 Task: Start in the project AgileConnection the sprint 'UI Refresh Sprint', with a duration of 1 week. Start in the project AgileConnection the sprint 'UI Refresh Sprint', with a duration of 3 weeks. Start in the project AgileConnection the sprint 'UI Refresh Sprint', with a duration of 2 weeks
Action: Mouse moved to (1187, 316)
Screenshot: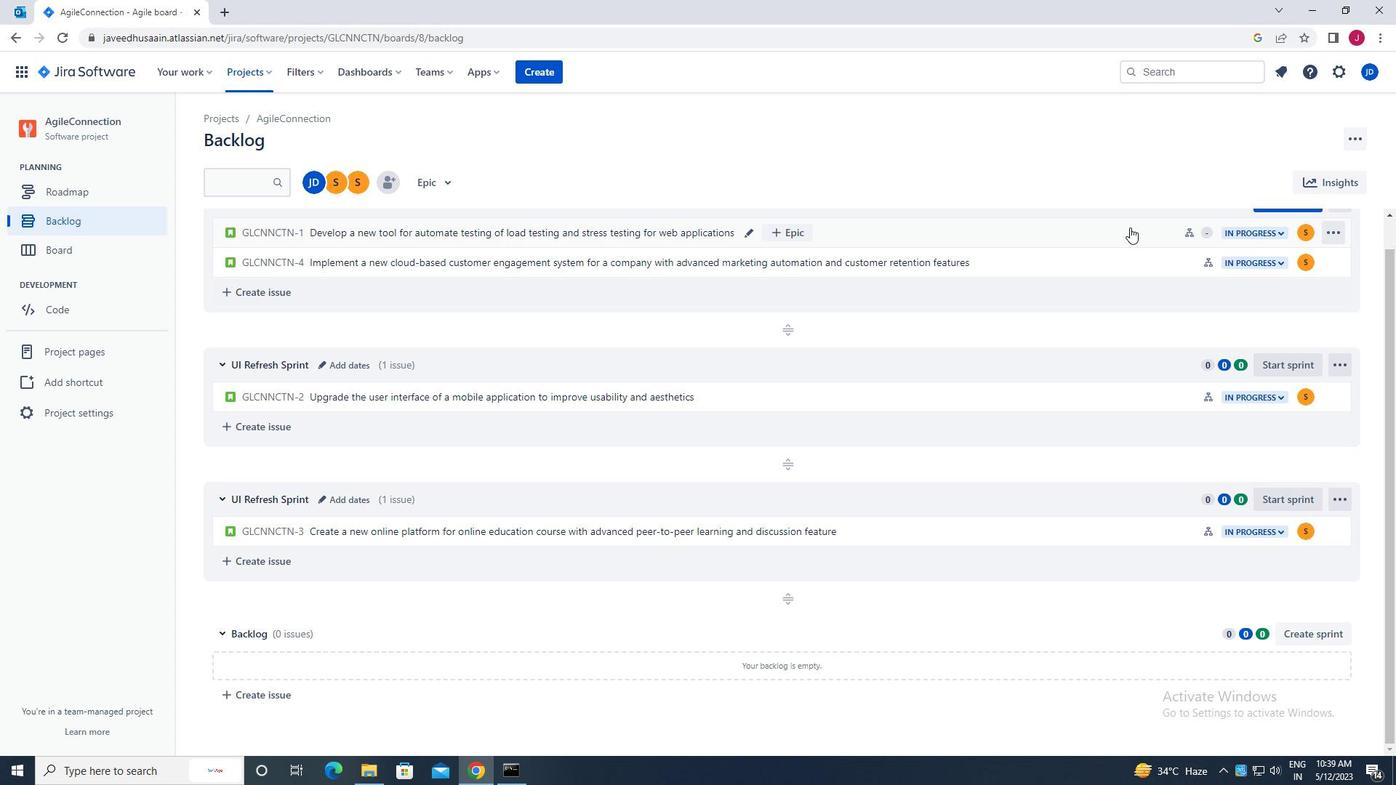 
Action: Mouse scrolled (1187, 317) with delta (0, 0)
Screenshot: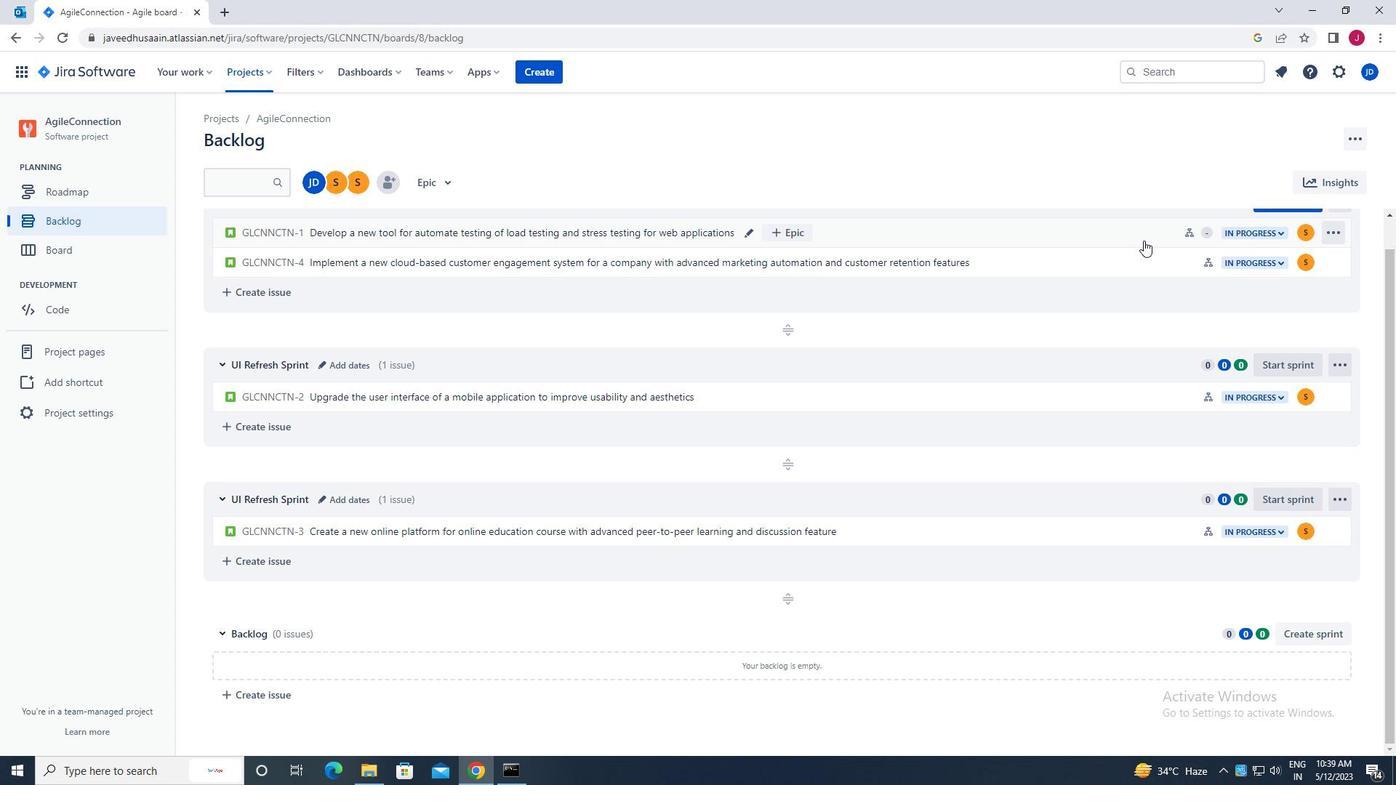 
Action: Mouse scrolled (1187, 317) with delta (0, 0)
Screenshot: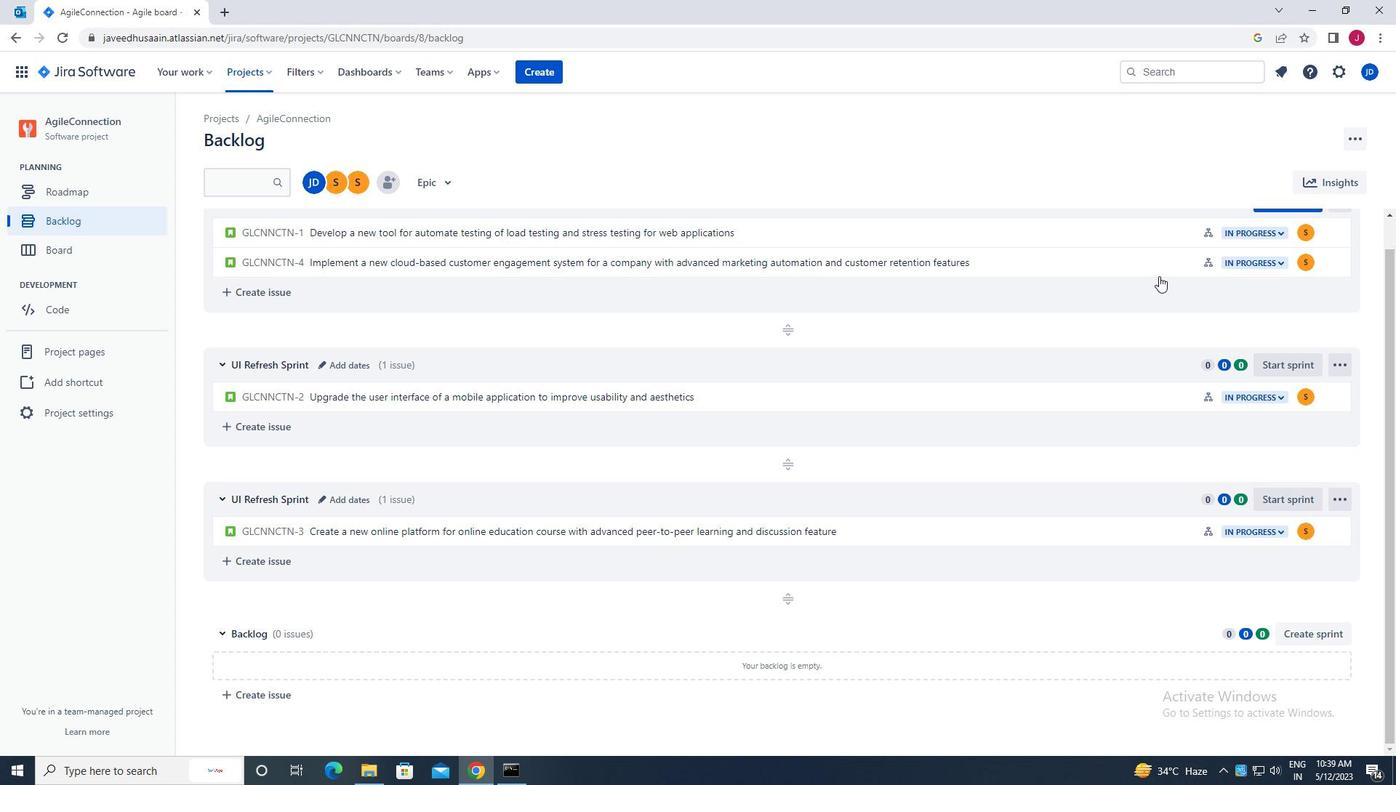 
Action: Mouse scrolled (1187, 317) with delta (0, 0)
Screenshot: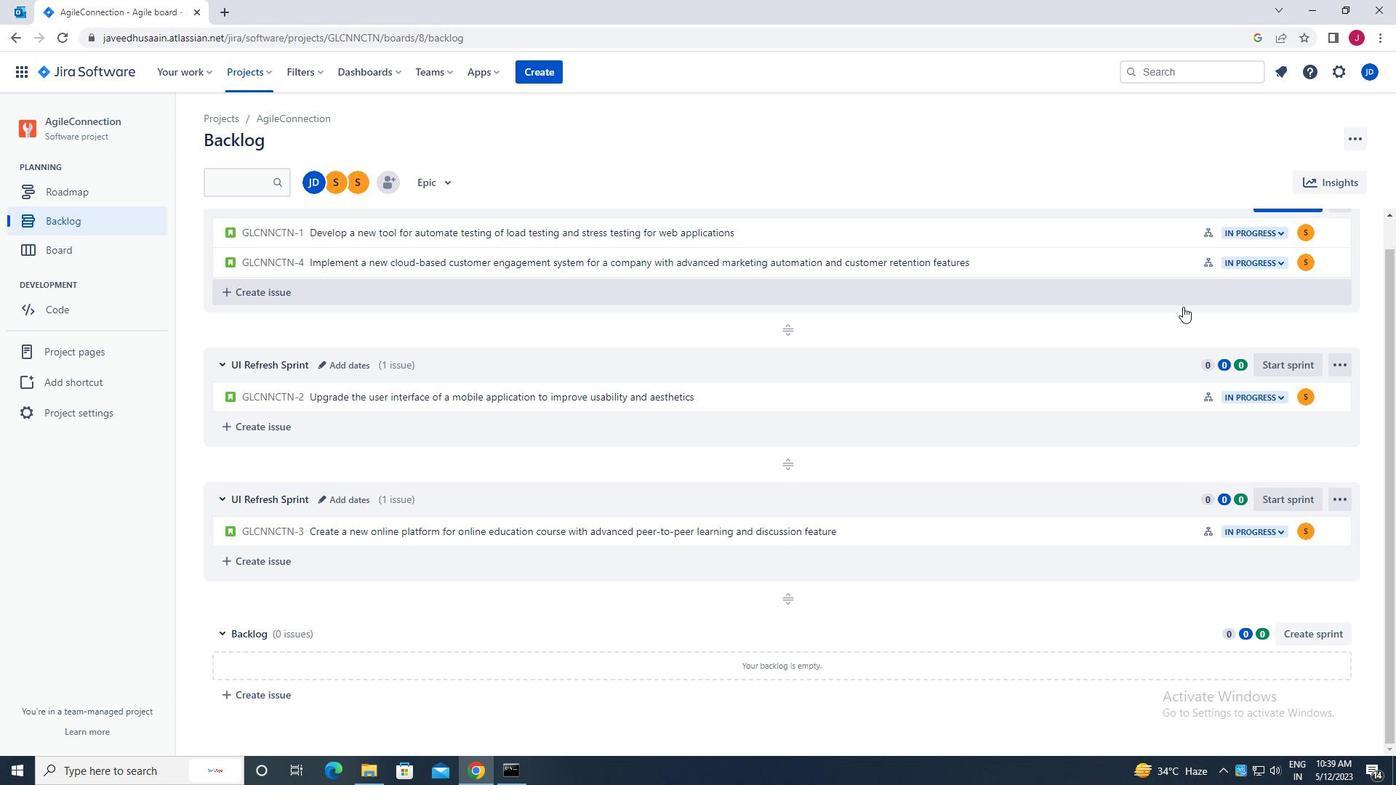 
Action: Mouse moved to (1194, 318)
Screenshot: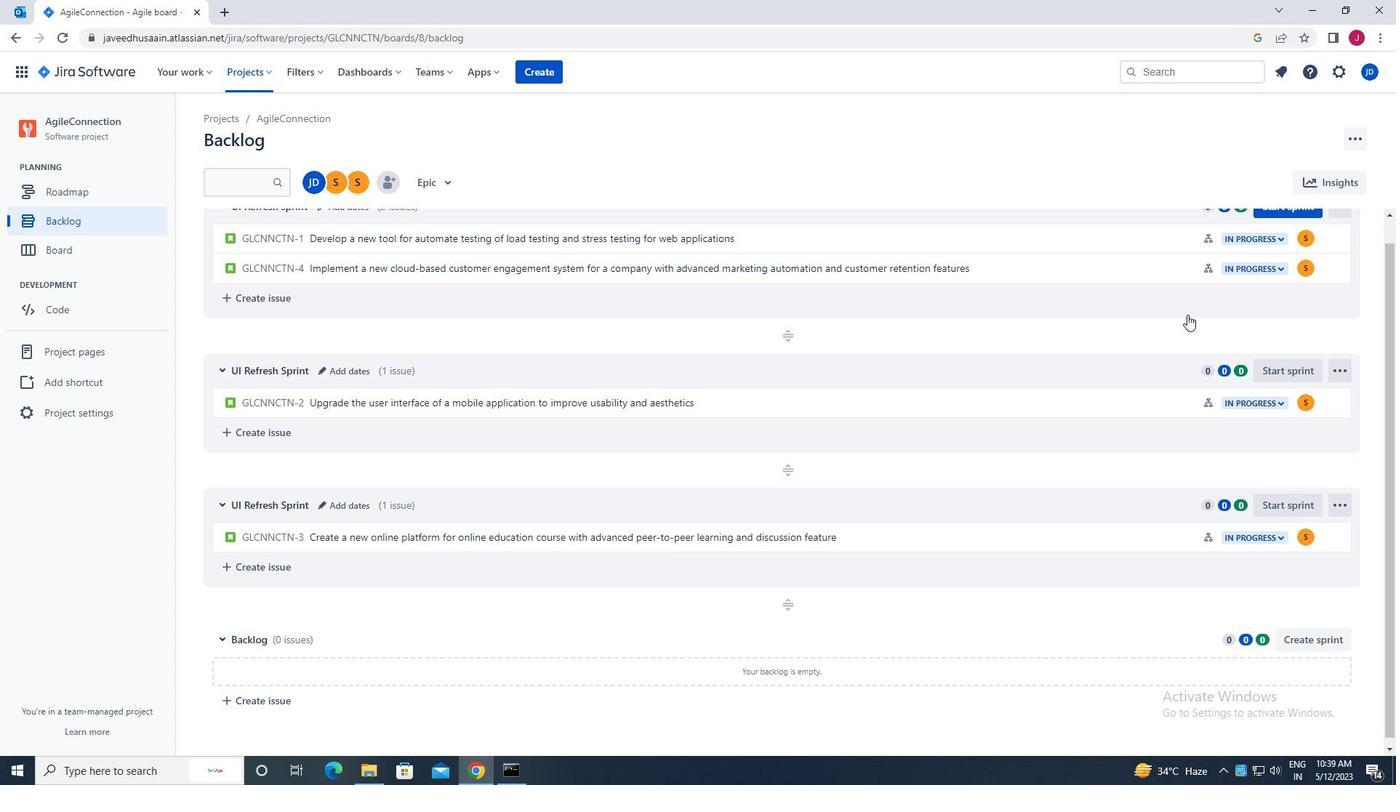 
Action: Mouse scrolled (1194, 319) with delta (0, 0)
Screenshot: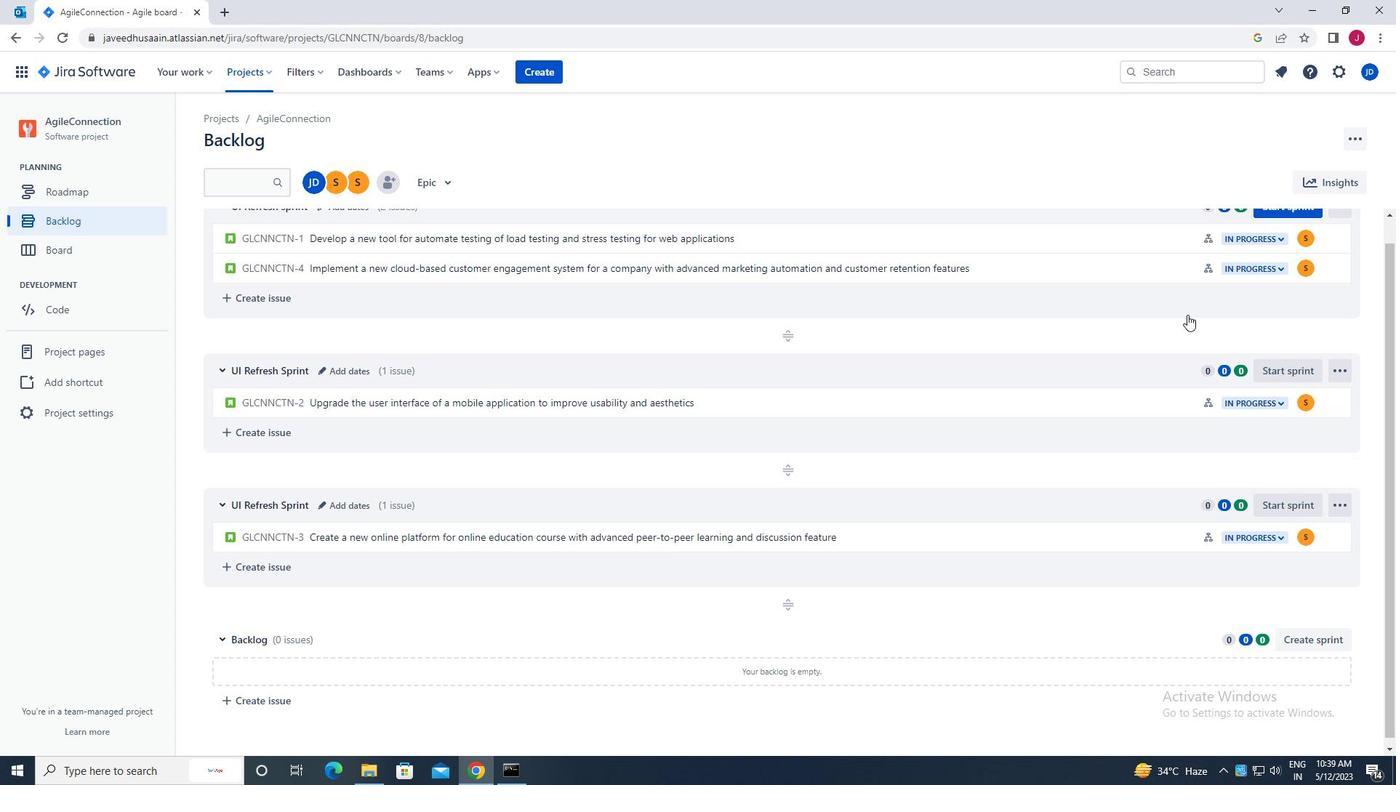 
Action: Mouse scrolled (1194, 319) with delta (0, 0)
Screenshot: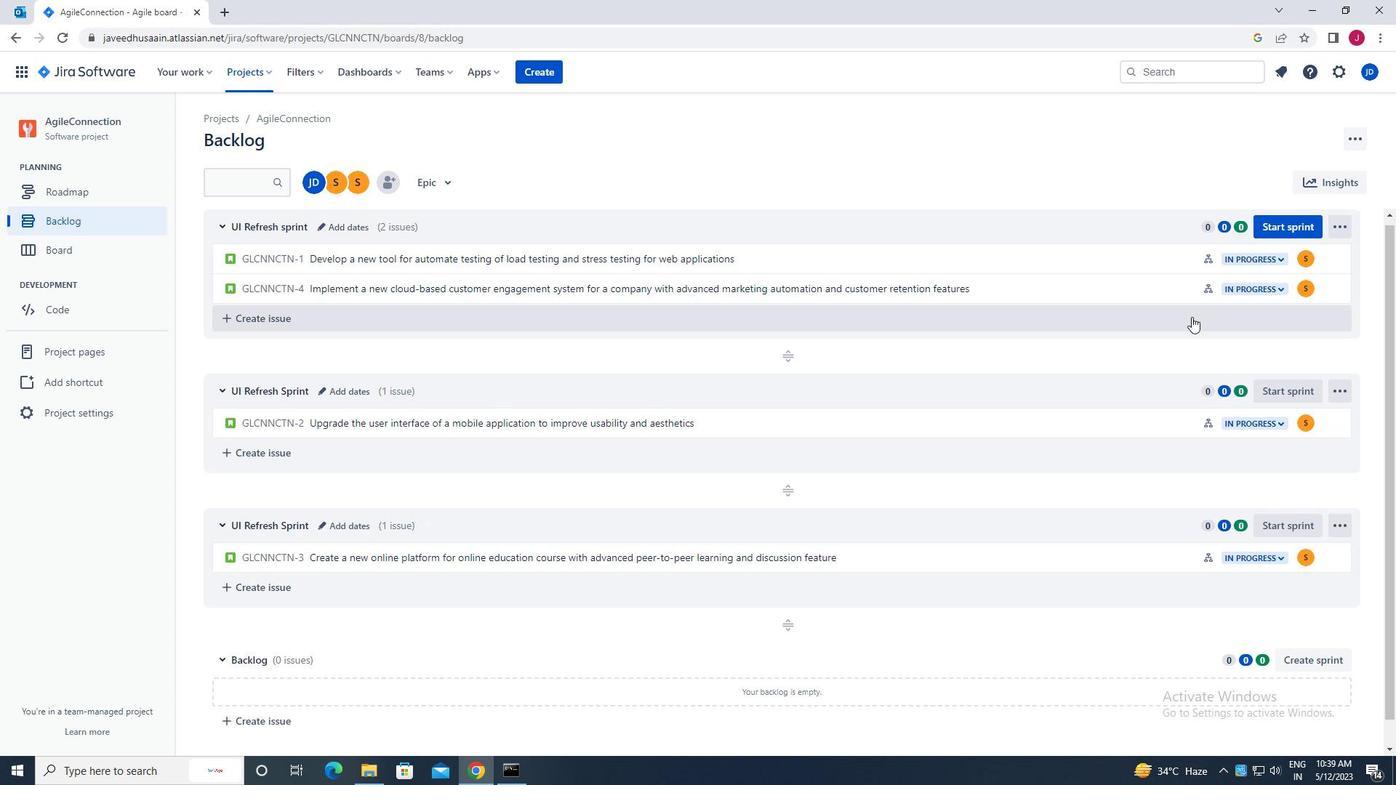 
Action: Mouse moved to (1194, 318)
Screenshot: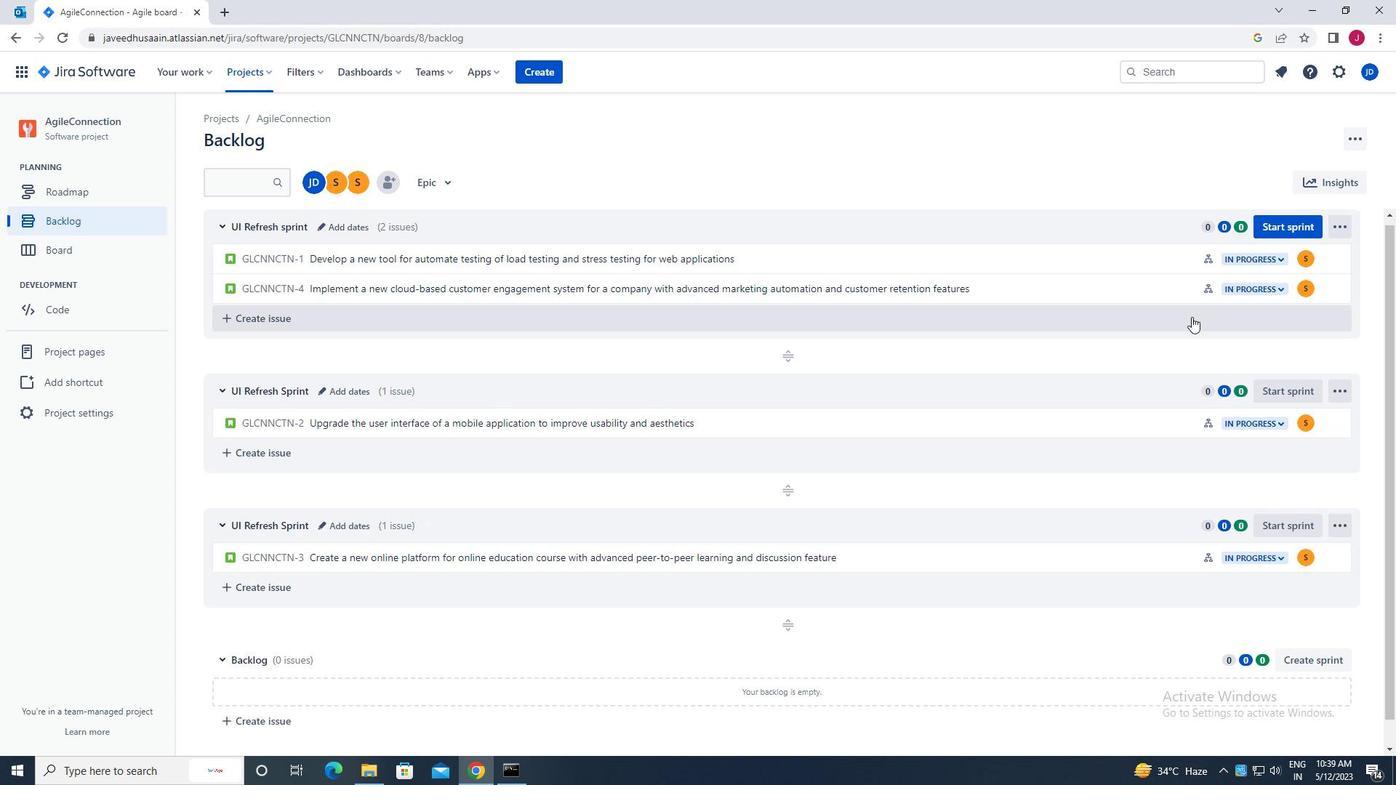 
Action: Mouse scrolled (1194, 319) with delta (0, 0)
Screenshot: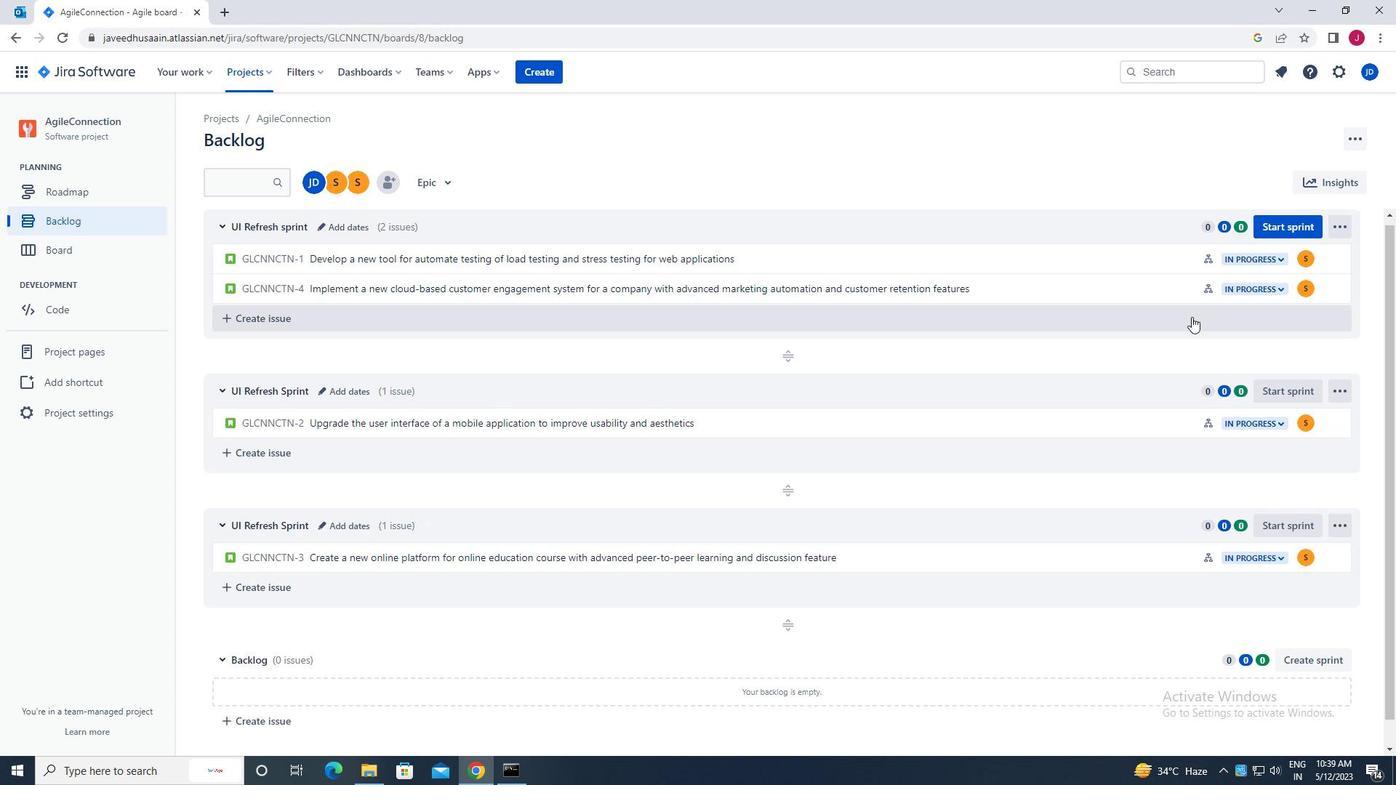
Action: Mouse moved to (1285, 226)
Screenshot: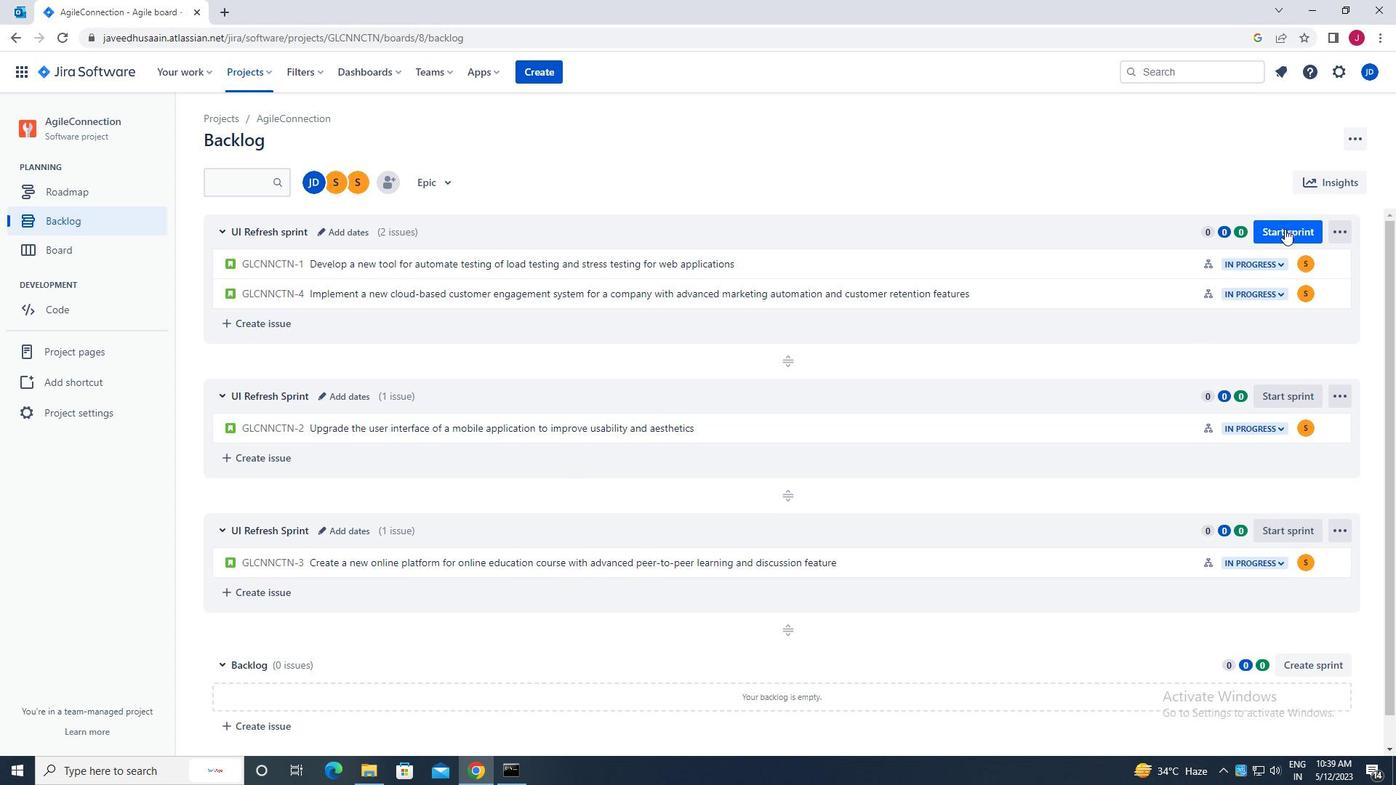 
Action: Mouse pressed left at (1285, 226)
Screenshot: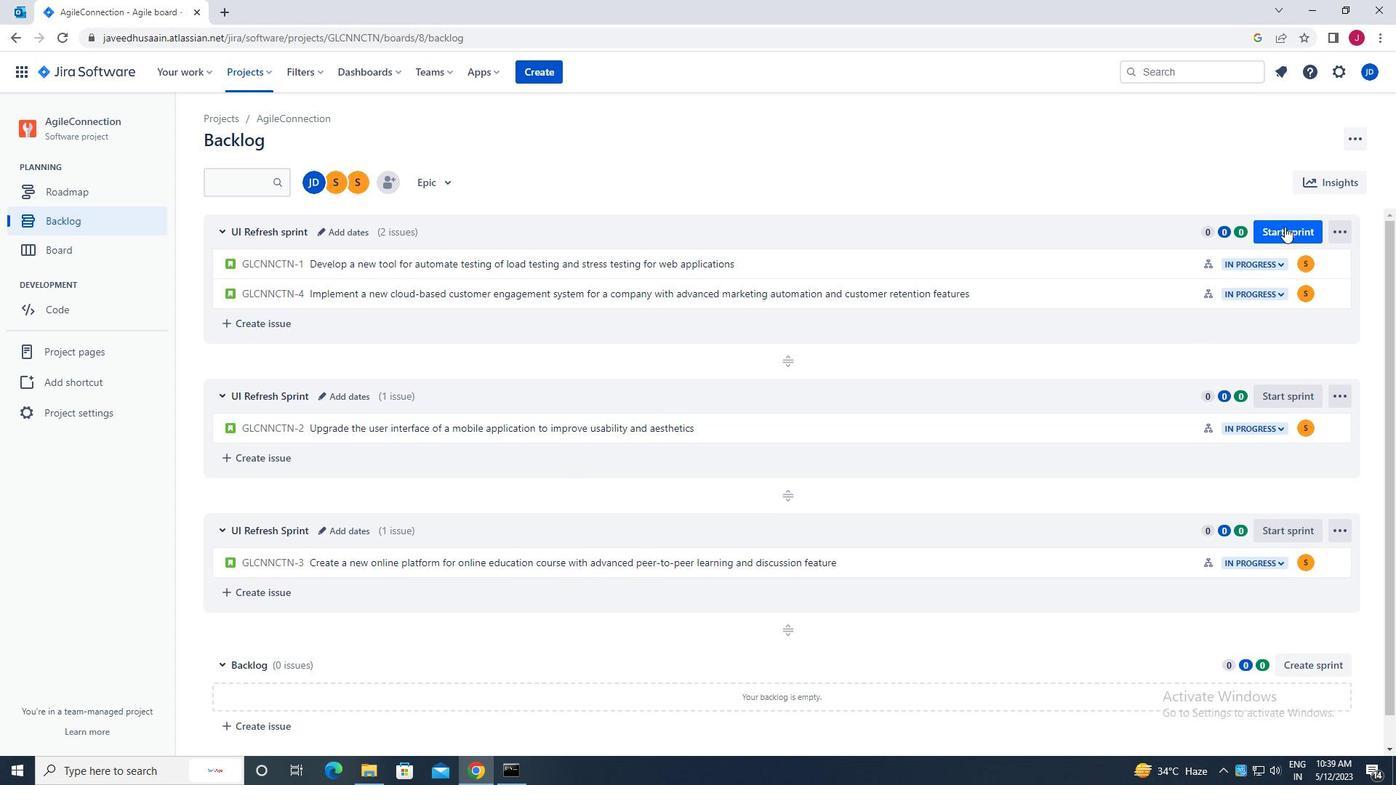 
Action: Mouse moved to (568, 256)
Screenshot: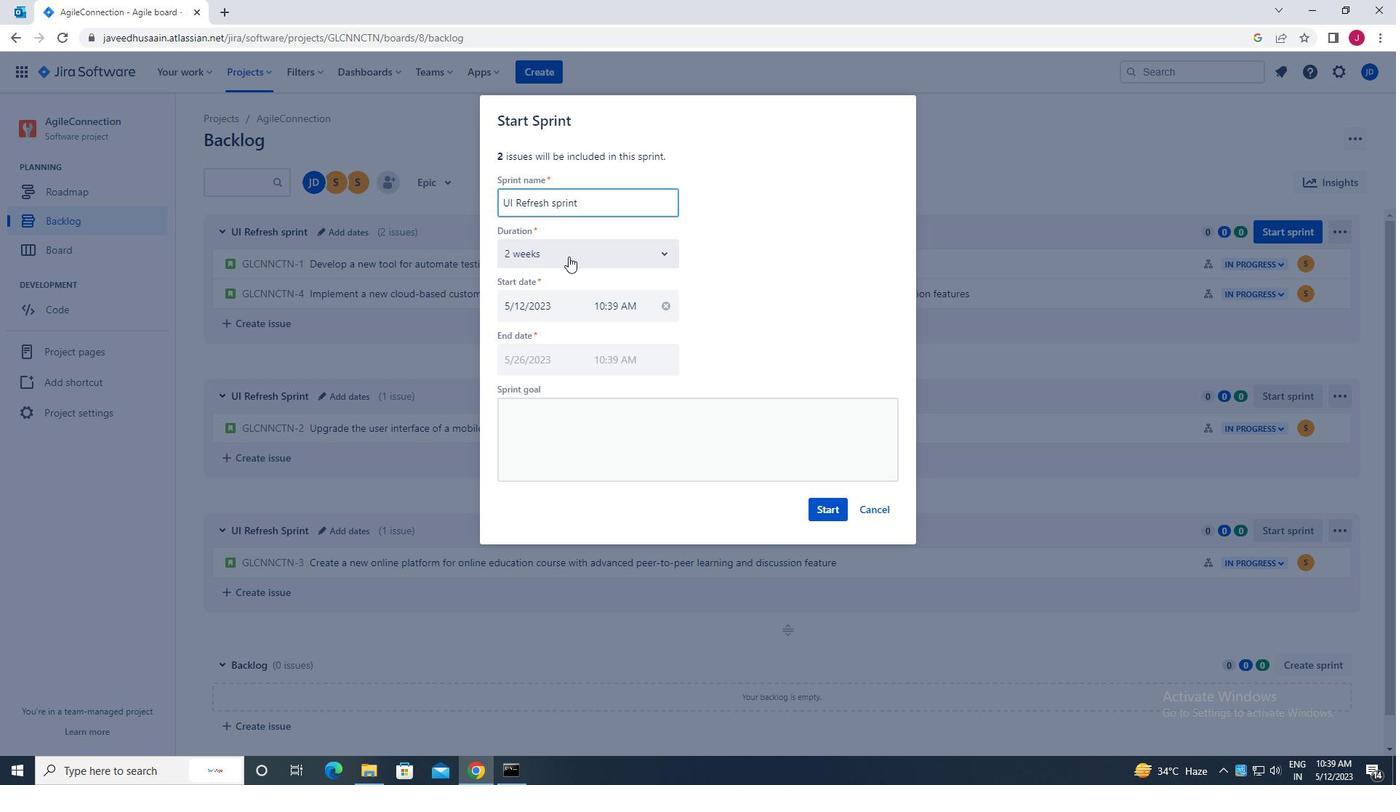 
Action: Mouse pressed left at (568, 256)
Screenshot: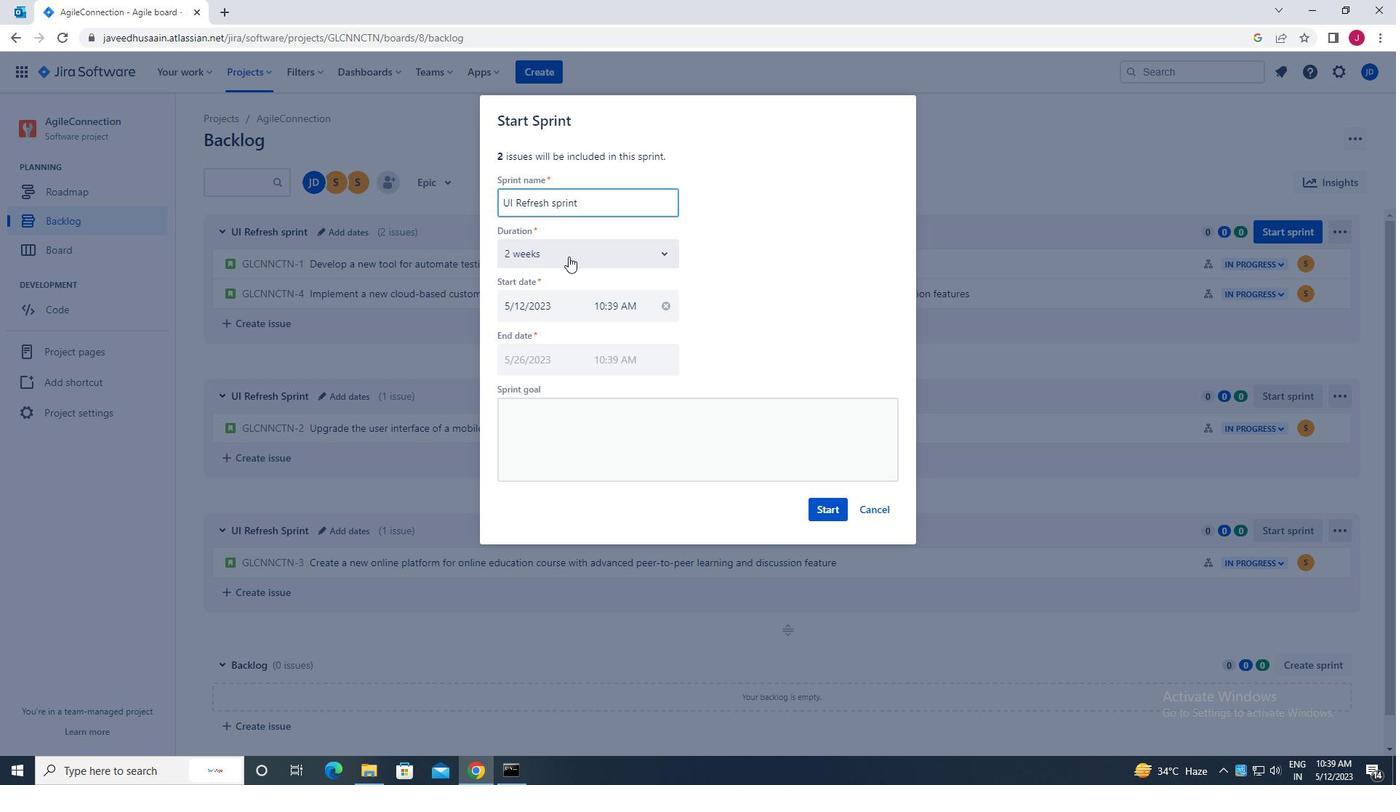 
Action: Mouse moved to (557, 285)
Screenshot: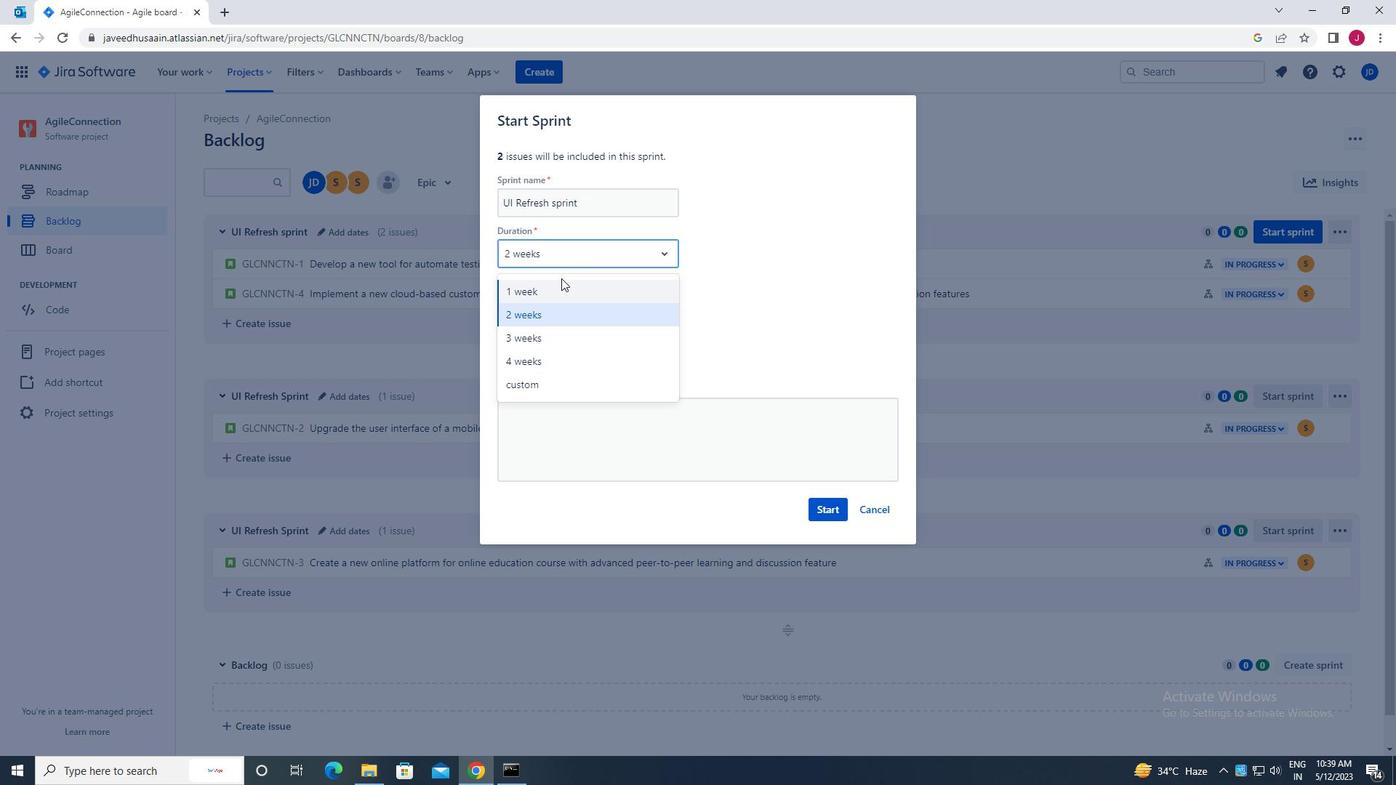 
Action: Mouse pressed left at (557, 285)
Screenshot: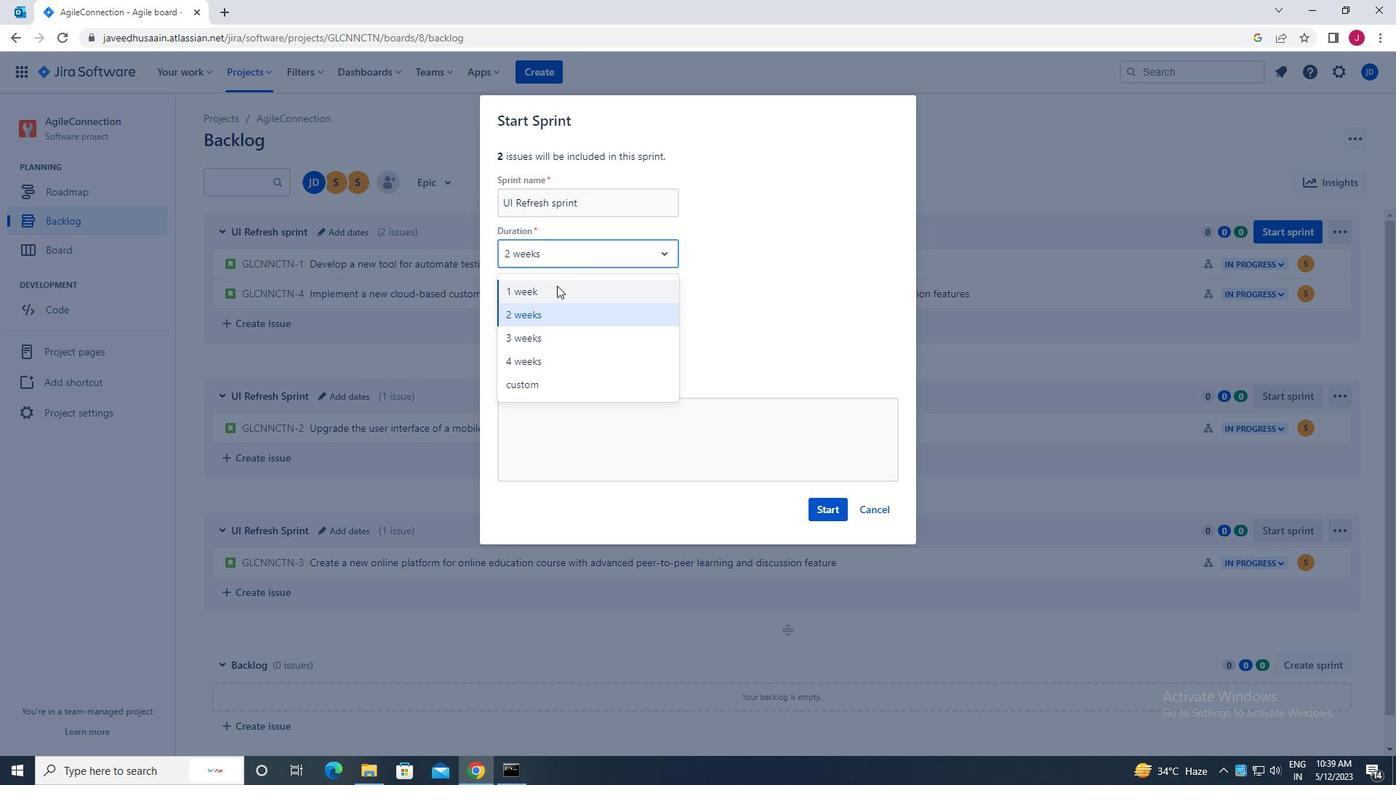 
Action: Mouse moved to (826, 511)
Screenshot: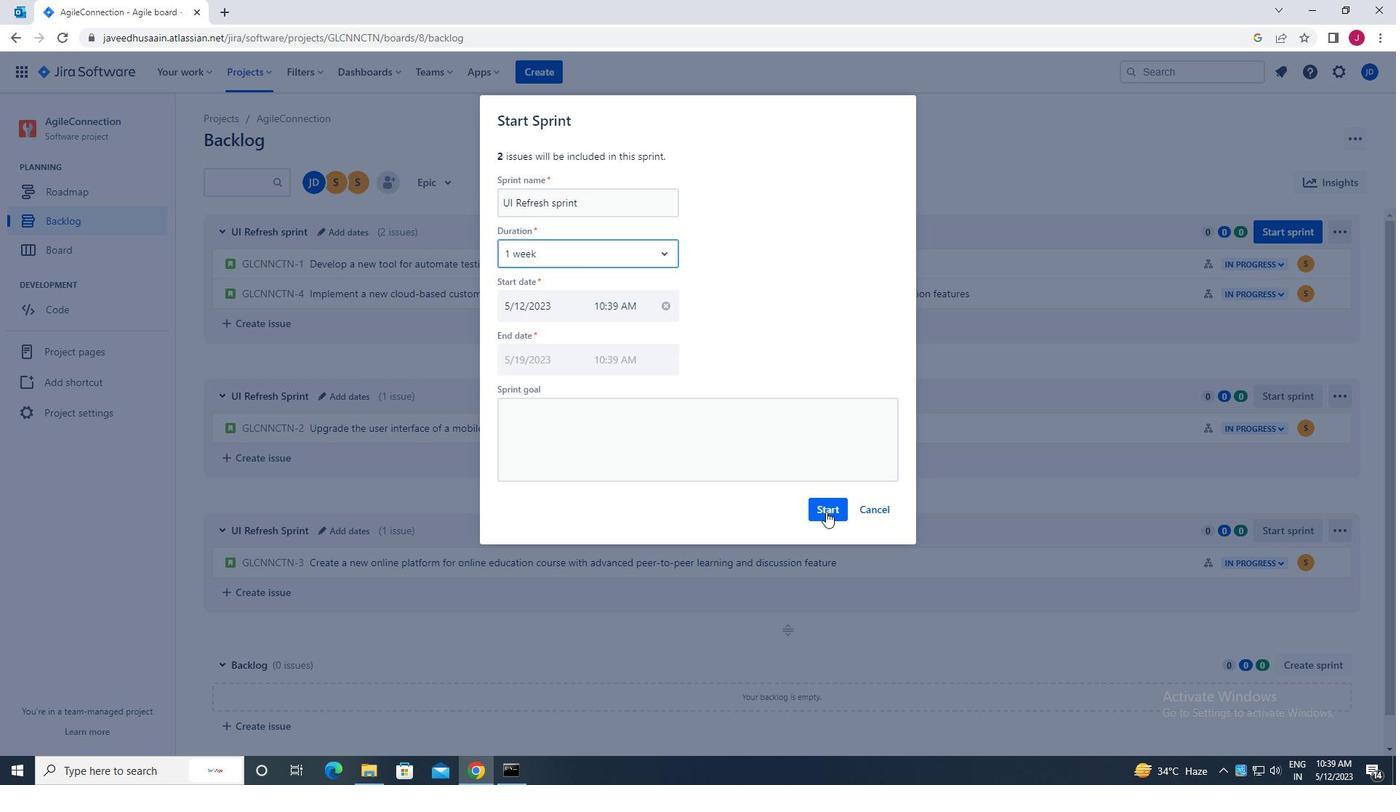 
Action: Mouse pressed left at (826, 511)
Screenshot: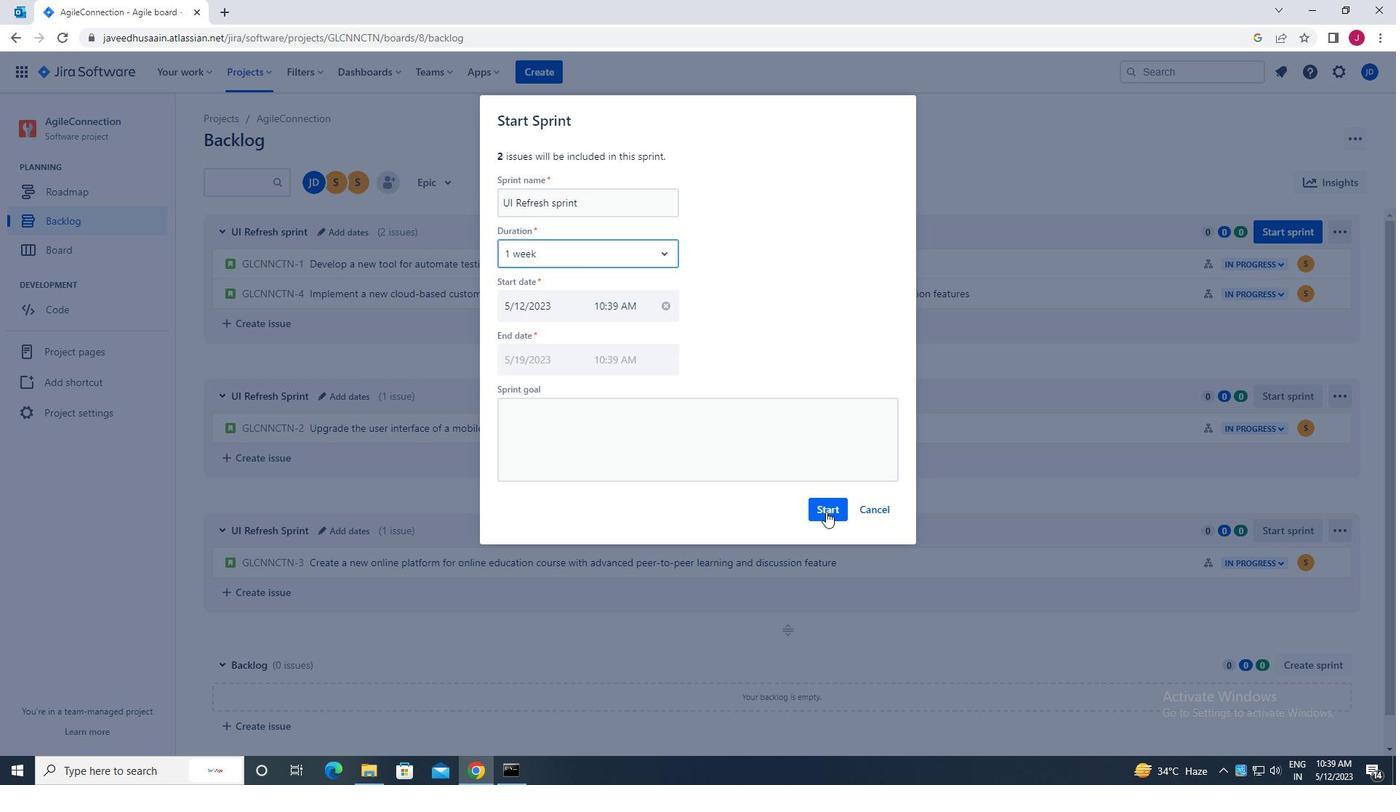 
Action: Mouse moved to (98, 218)
Screenshot: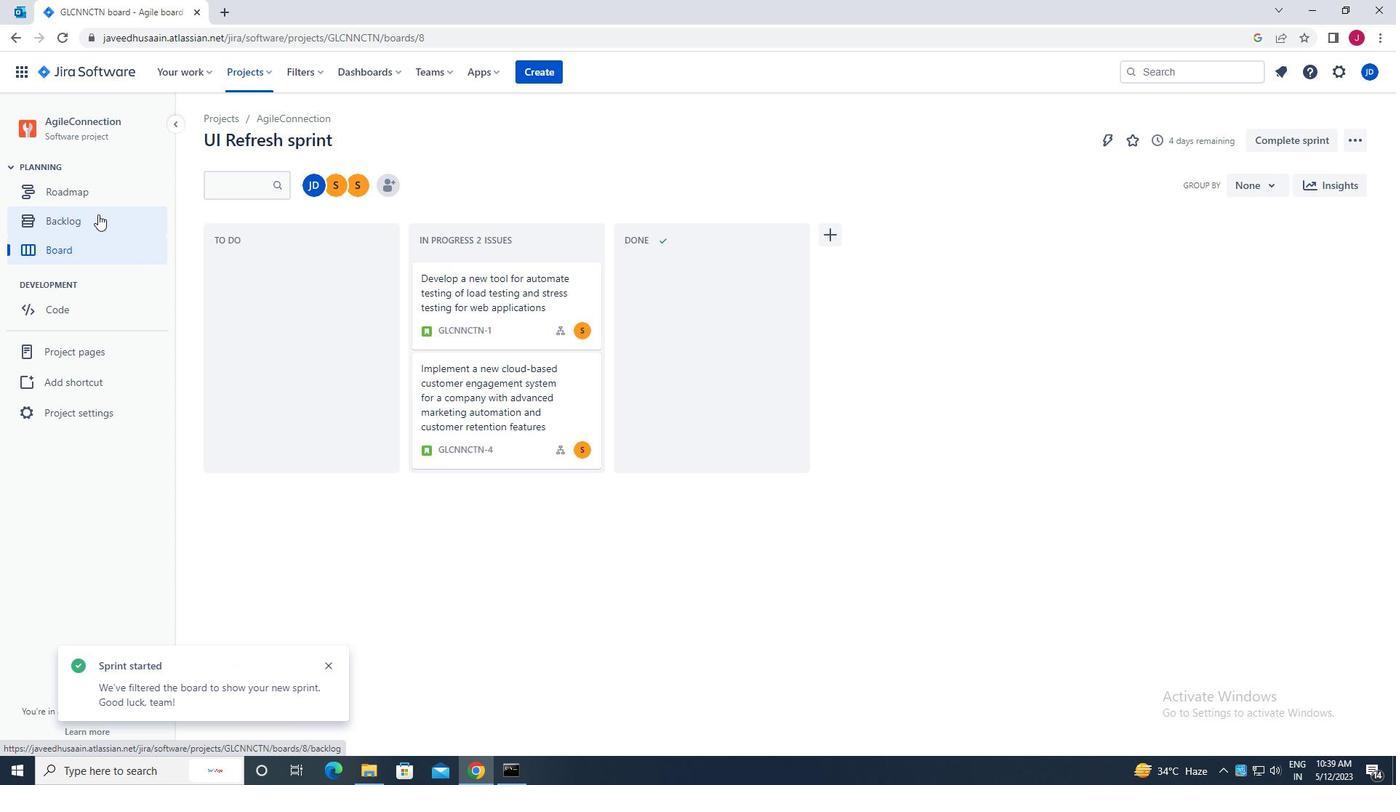 
Action: Mouse pressed left at (98, 218)
Screenshot: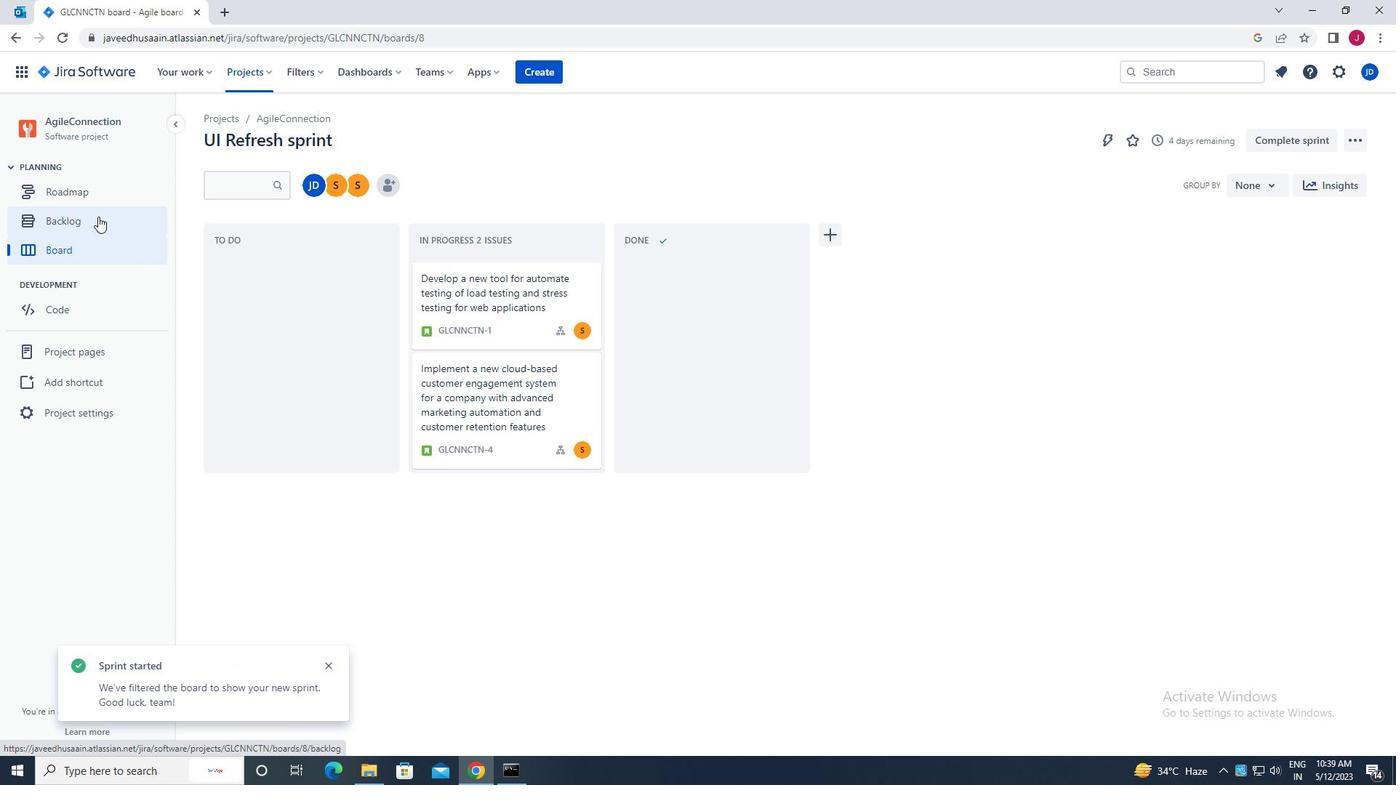 
Action: Mouse moved to (1288, 392)
Screenshot: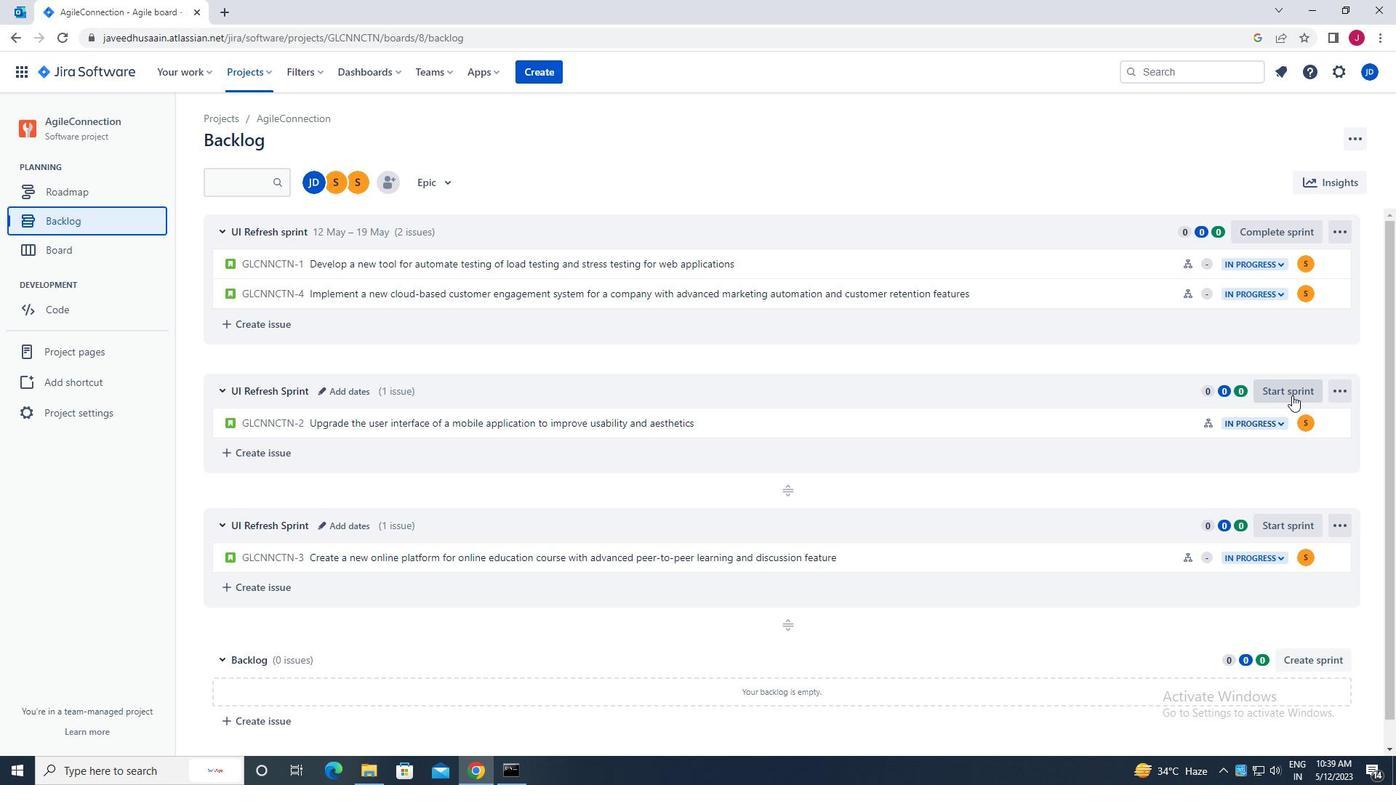 
Action: Mouse pressed left at (1288, 392)
Screenshot: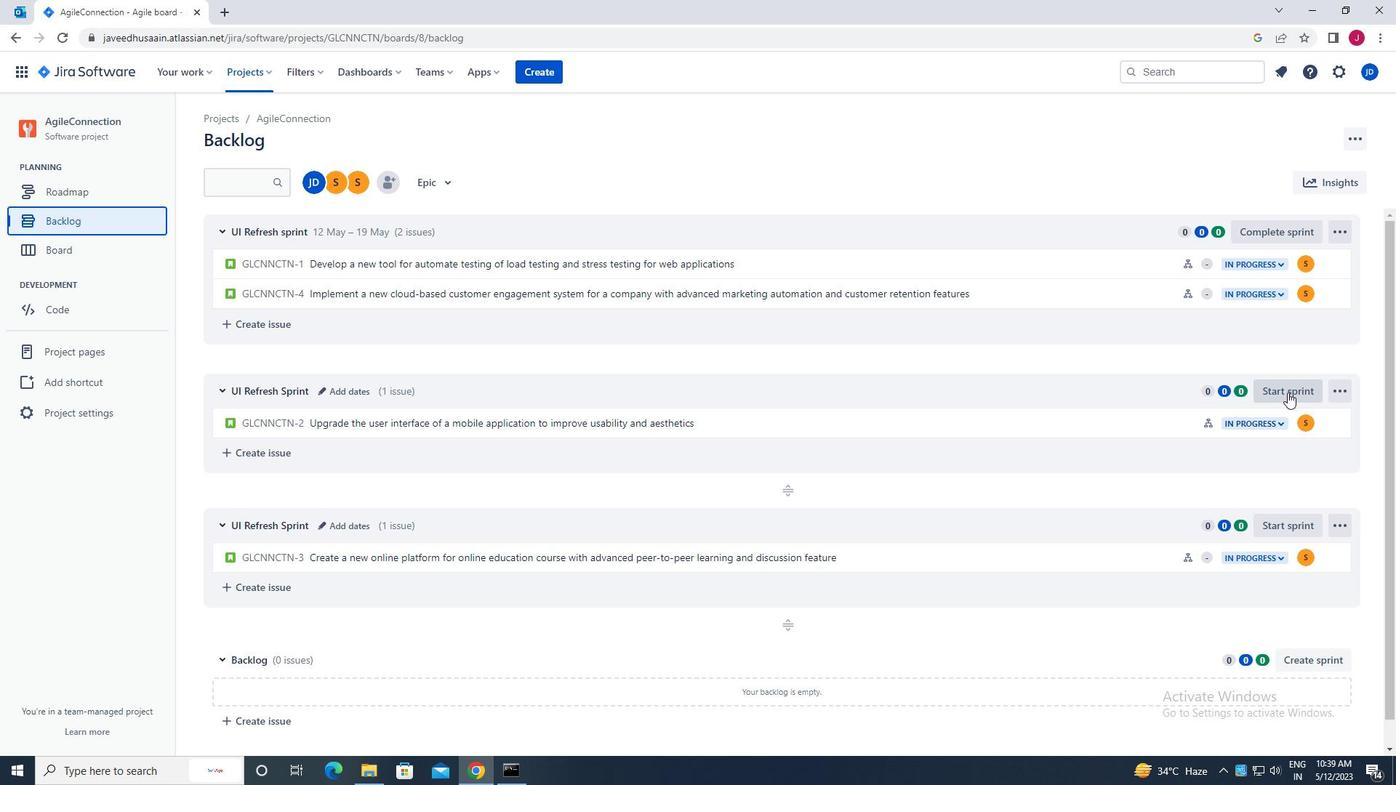 
Action: Mouse moved to (586, 249)
Screenshot: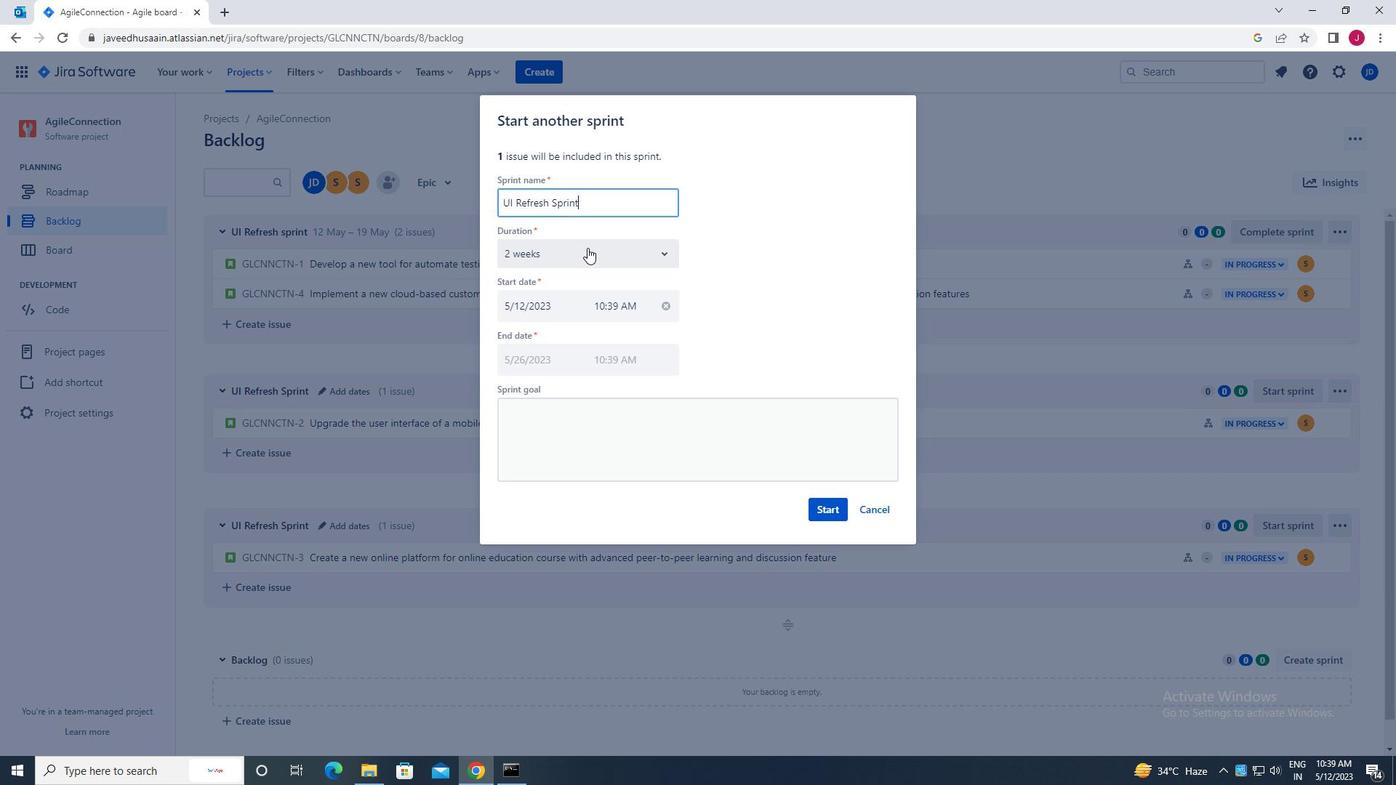 
Action: Mouse pressed left at (586, 249)
Screenshot: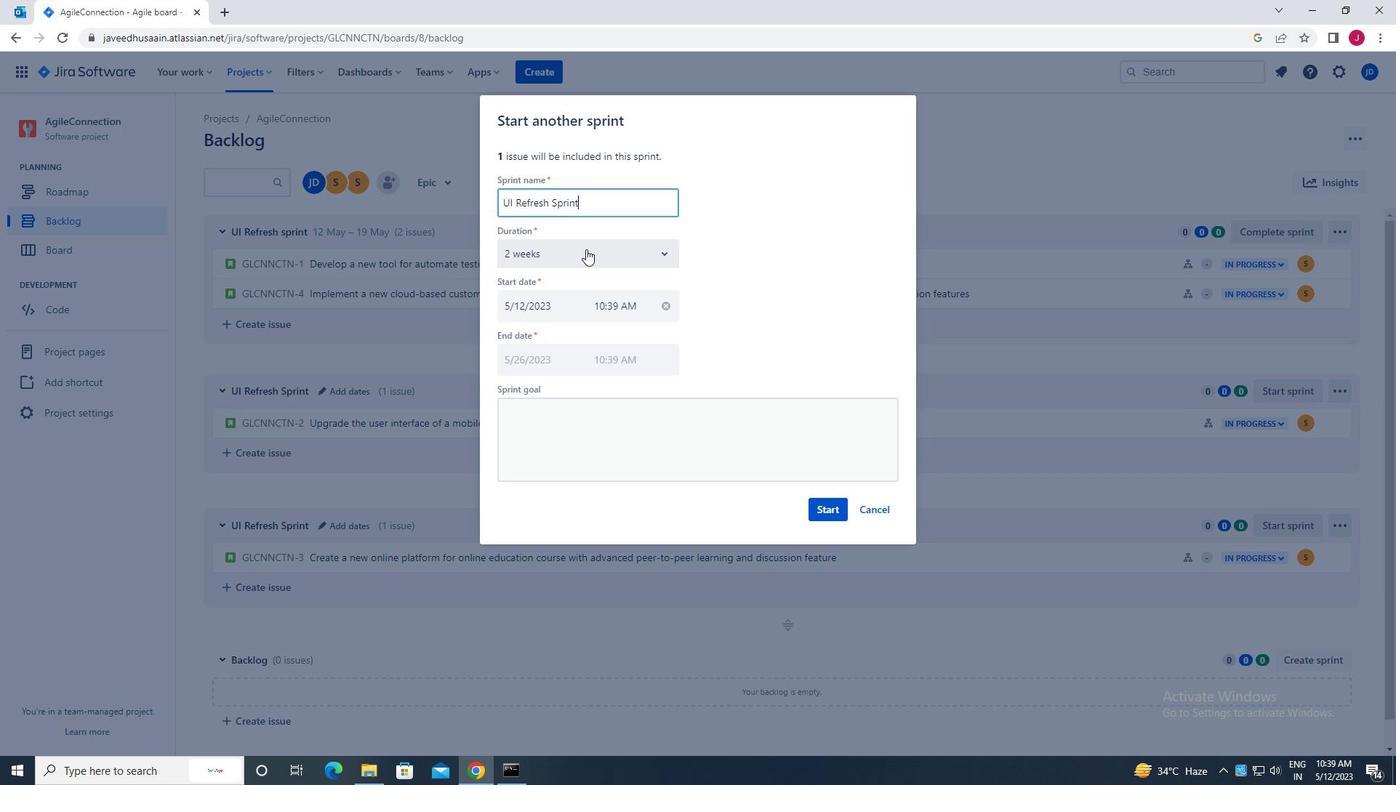 
Action: Mouse moved to (554, 338)
Screenshot: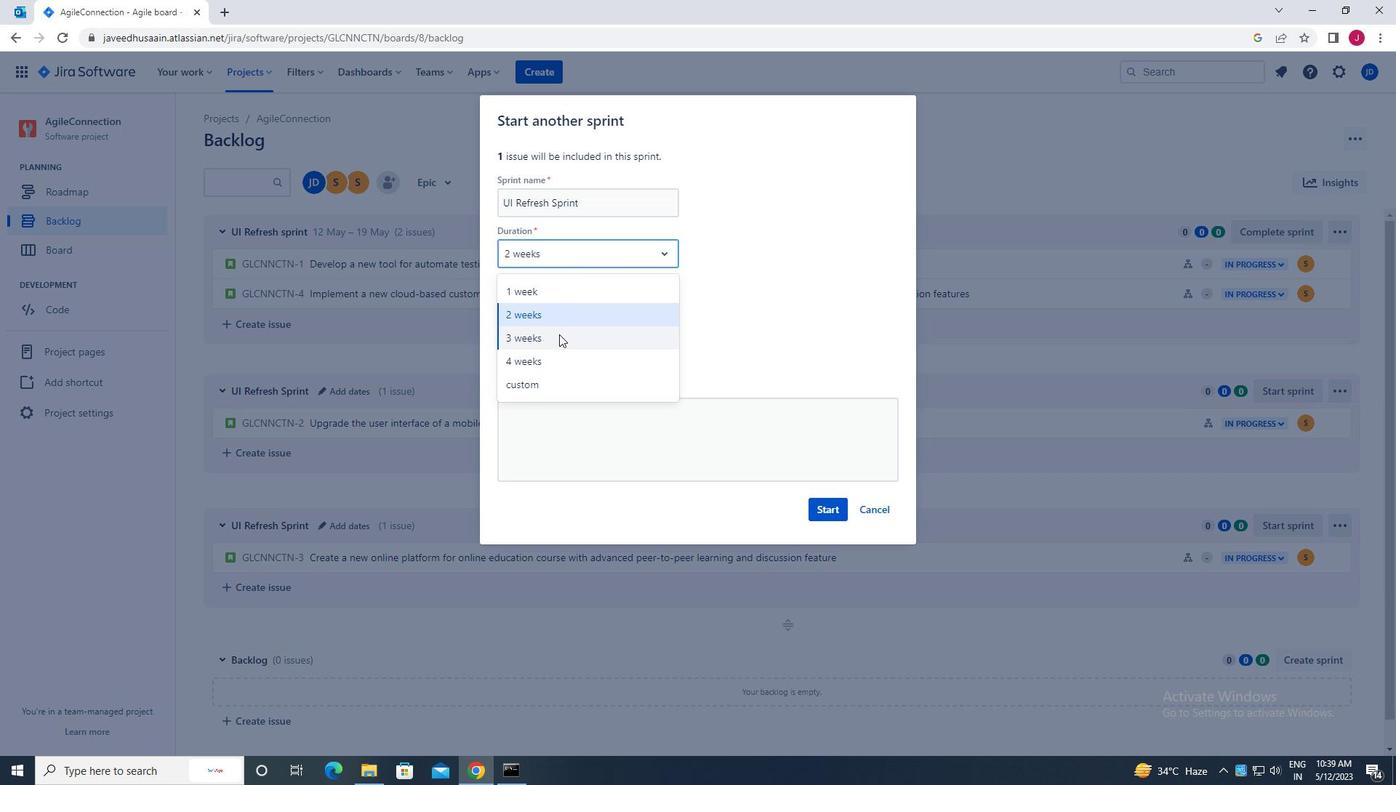 
Action: Mouse pressed left at (554, 338)
Screenshot: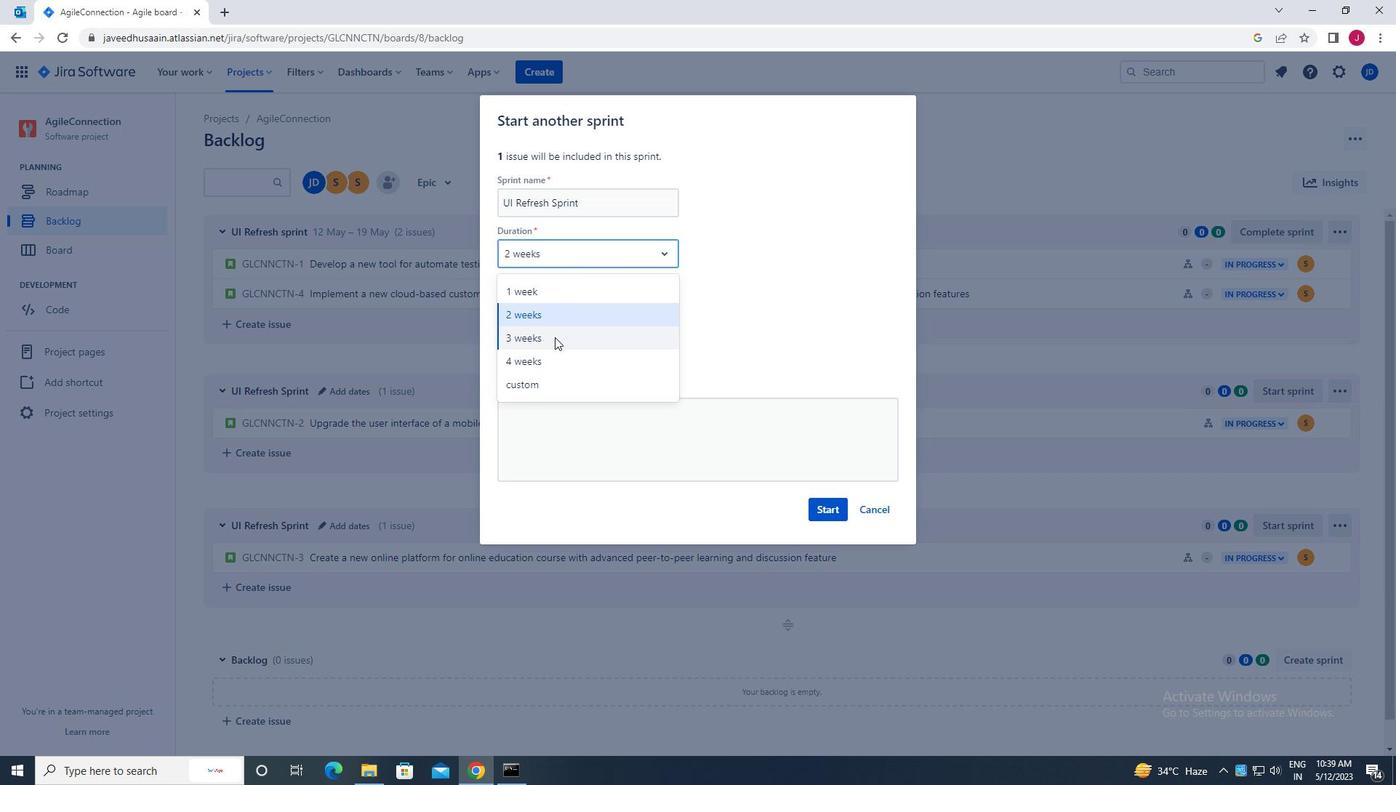 
Action: Mouse moved to (817, 507)
Screenshot: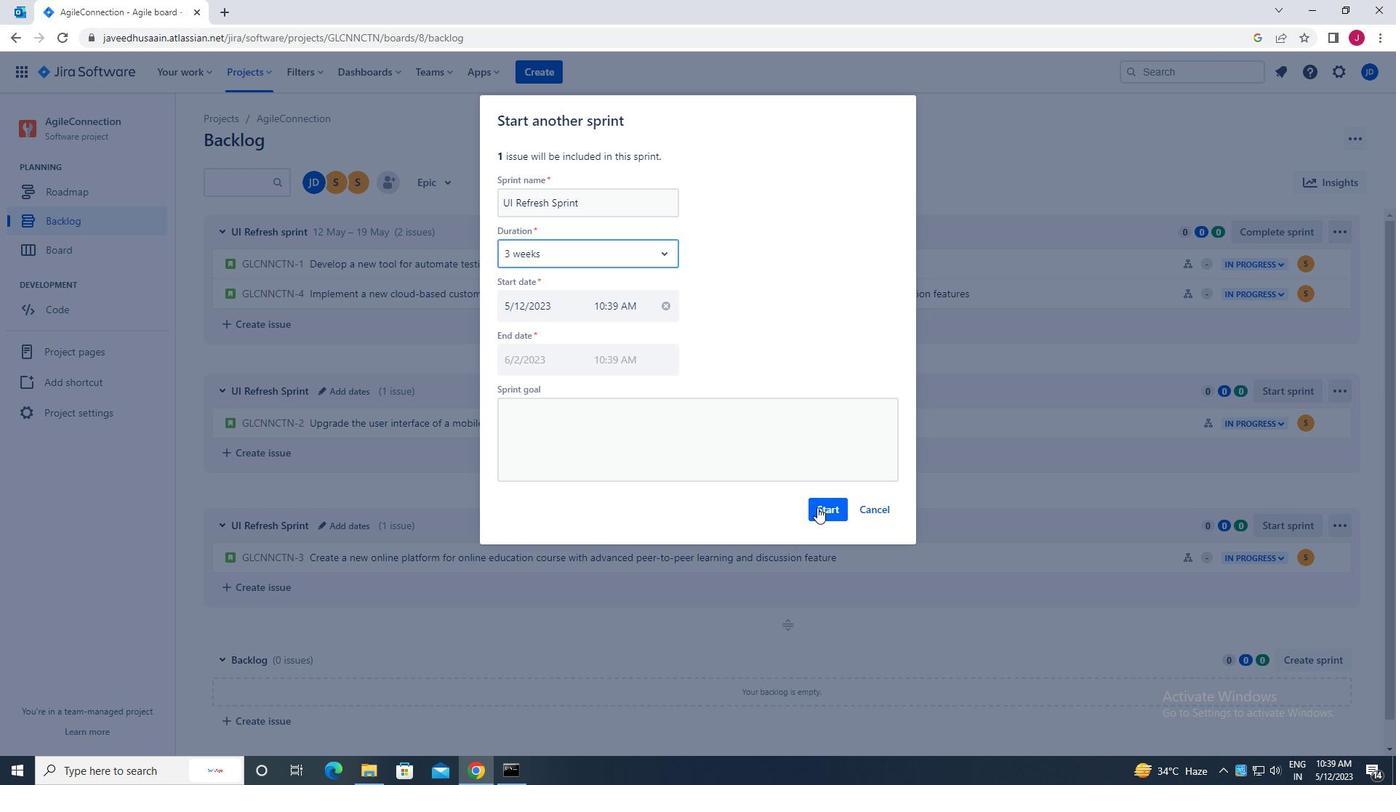 
Action: Mouse pressed left at (817, 507)
Screenshot: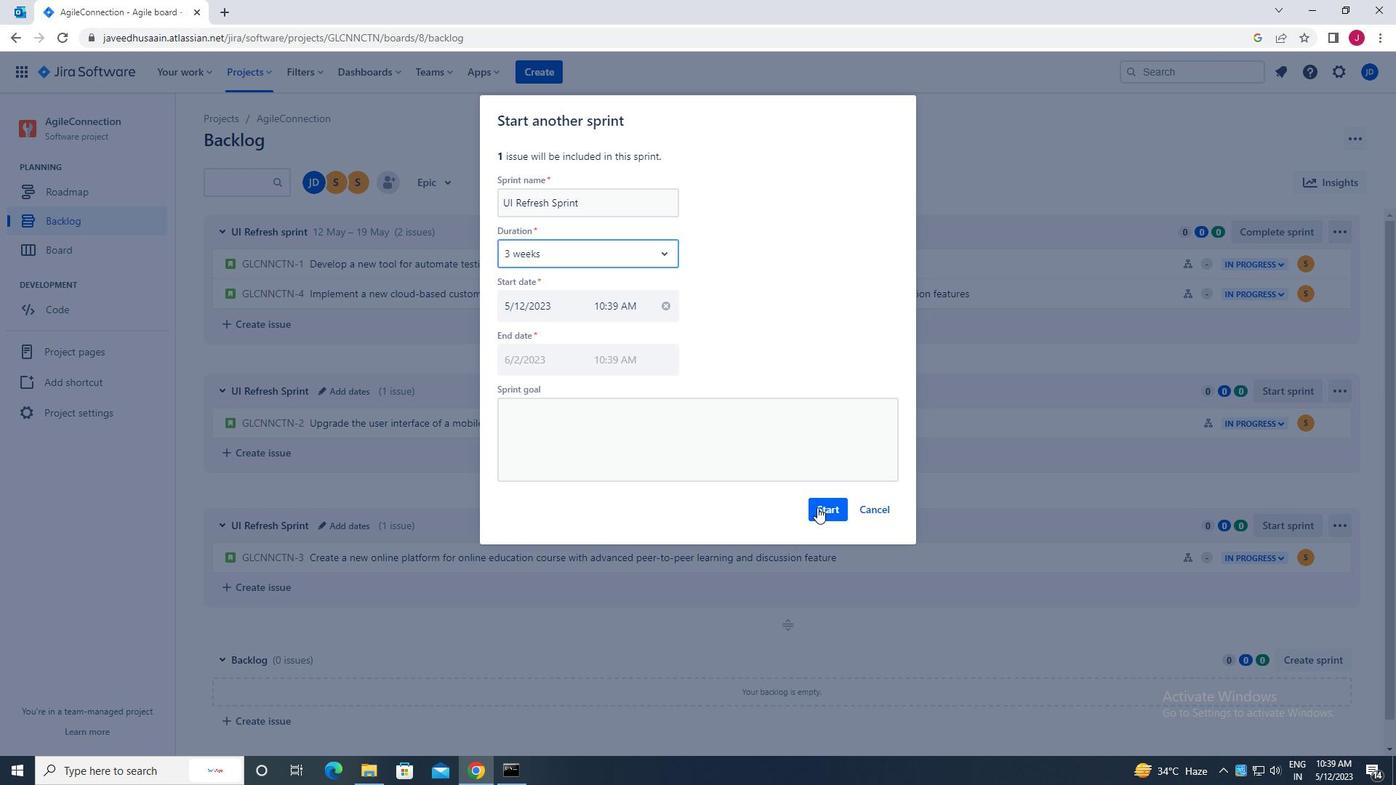 
Action: Mouse moved to (108, 221)
Screenshot: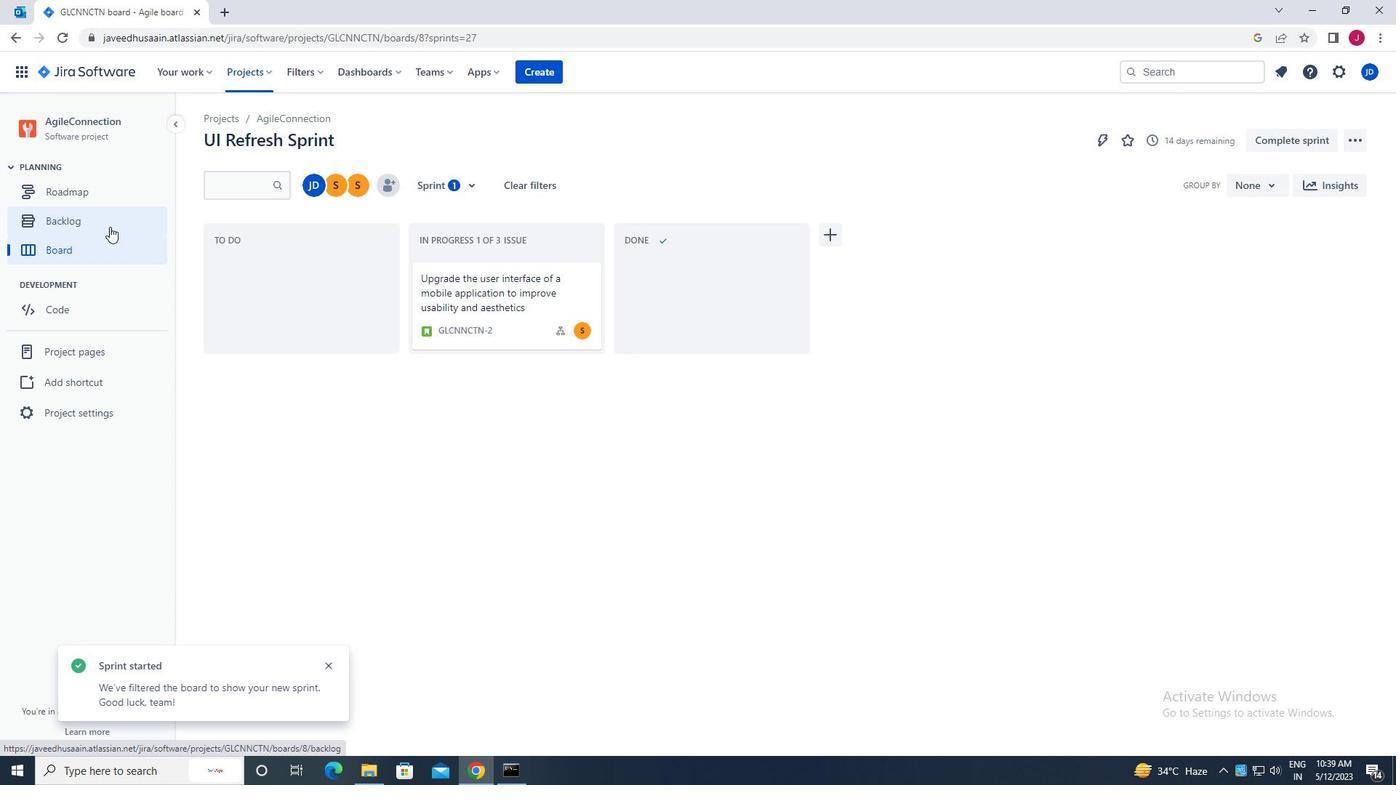 
Action: Mouse pressed left at (108, 221)
Screenshot: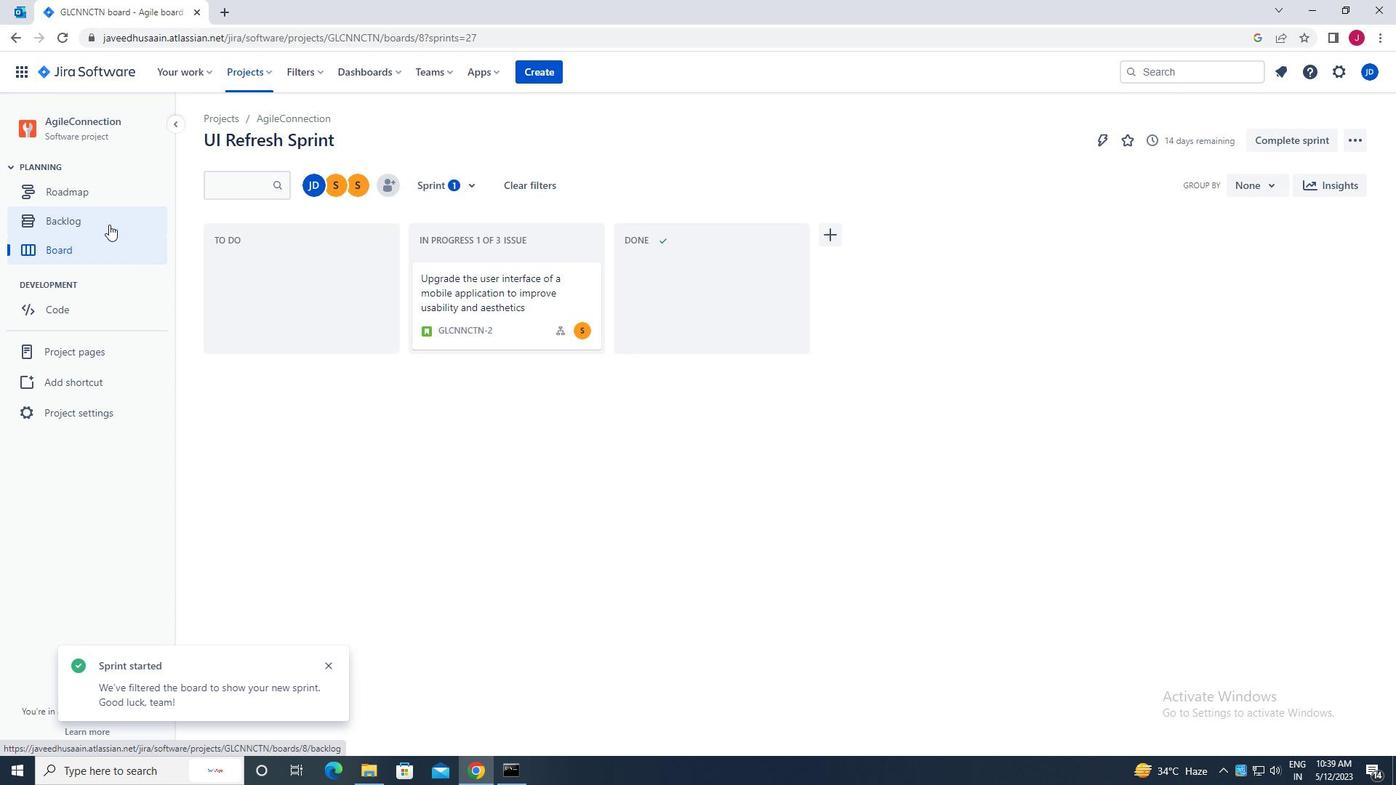 
Action: Mouse moved to (1299, 520)
Screenshot: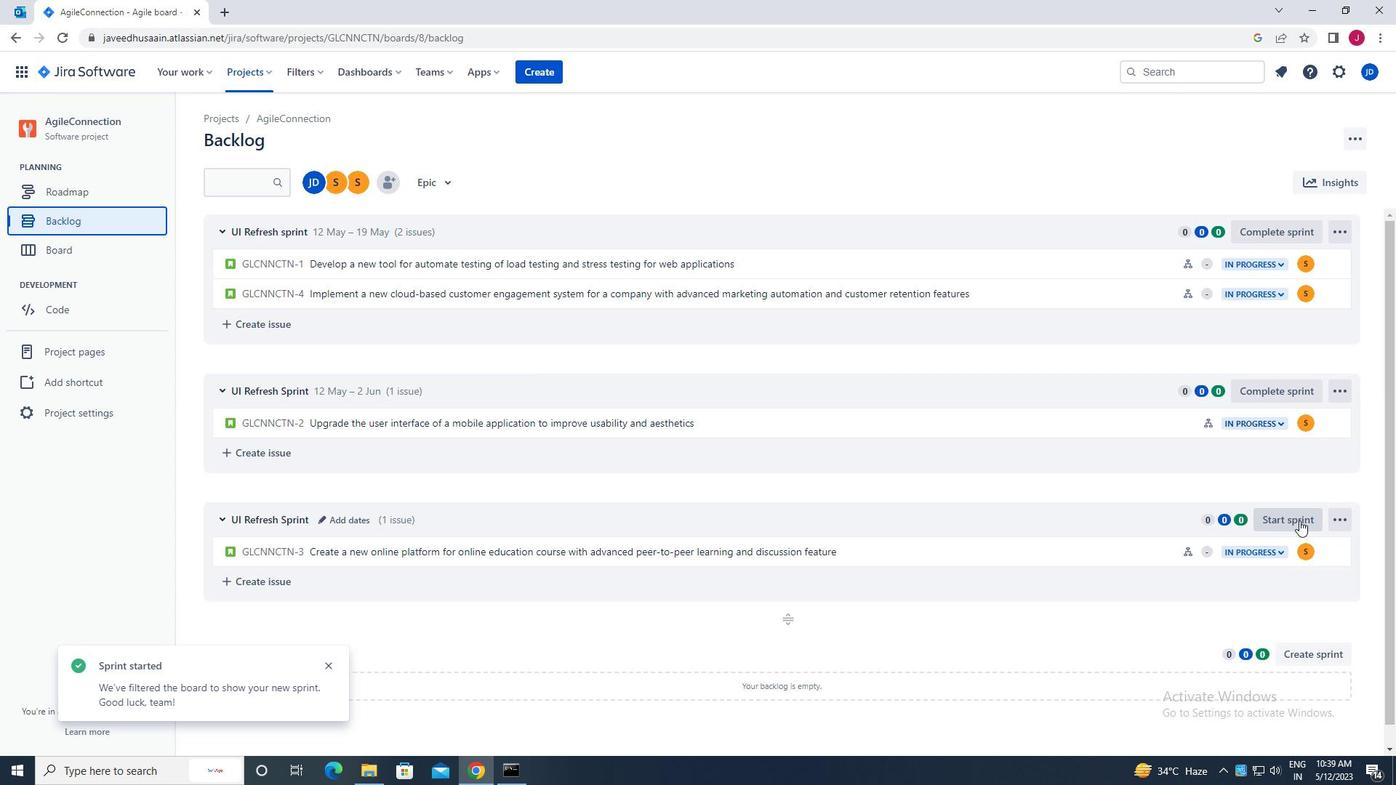 
Action: Mouse pressed left at (1299, 520)
Screenshot: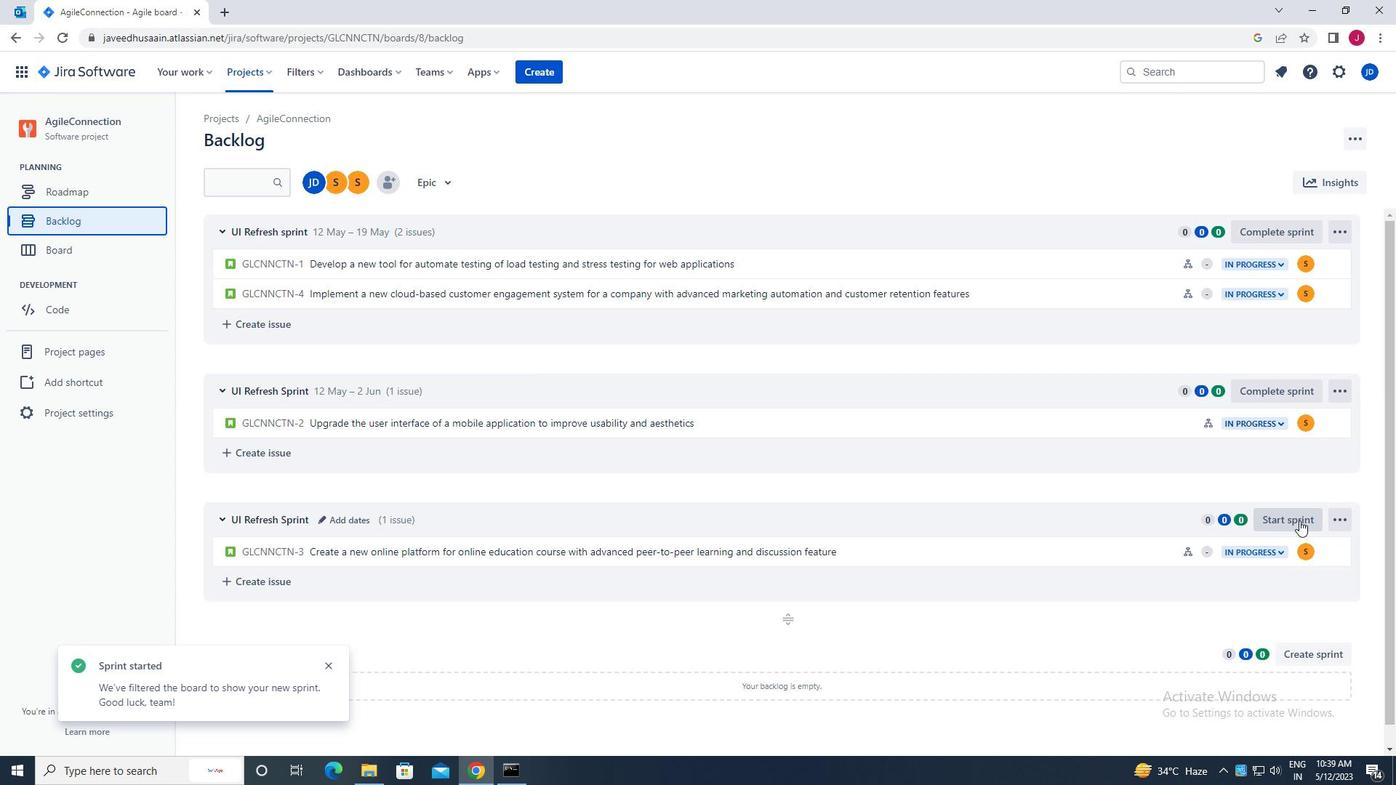 
Action: Mouse moved to (557, 249)
Screenshot: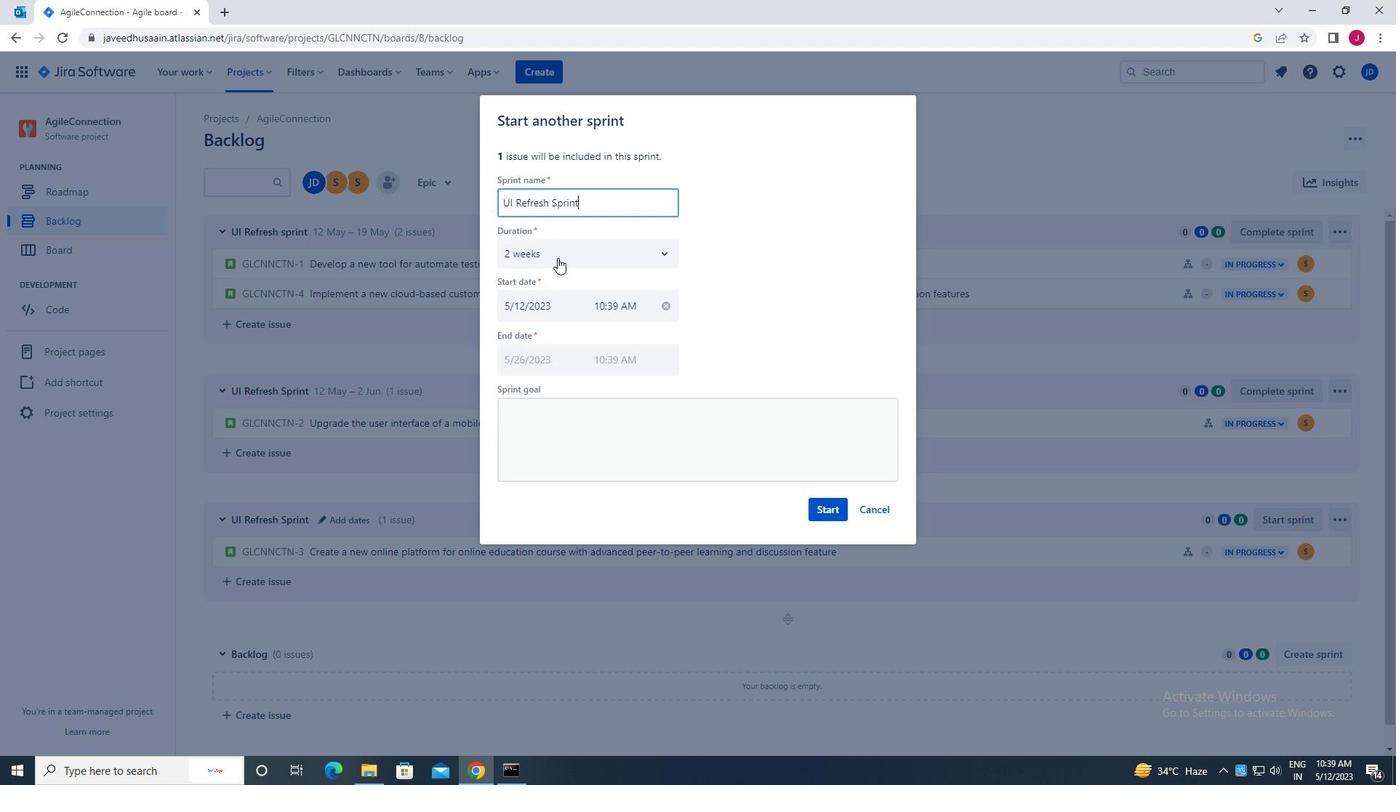 
Action: Mouse pressed left at (557, 249)
Screenshot: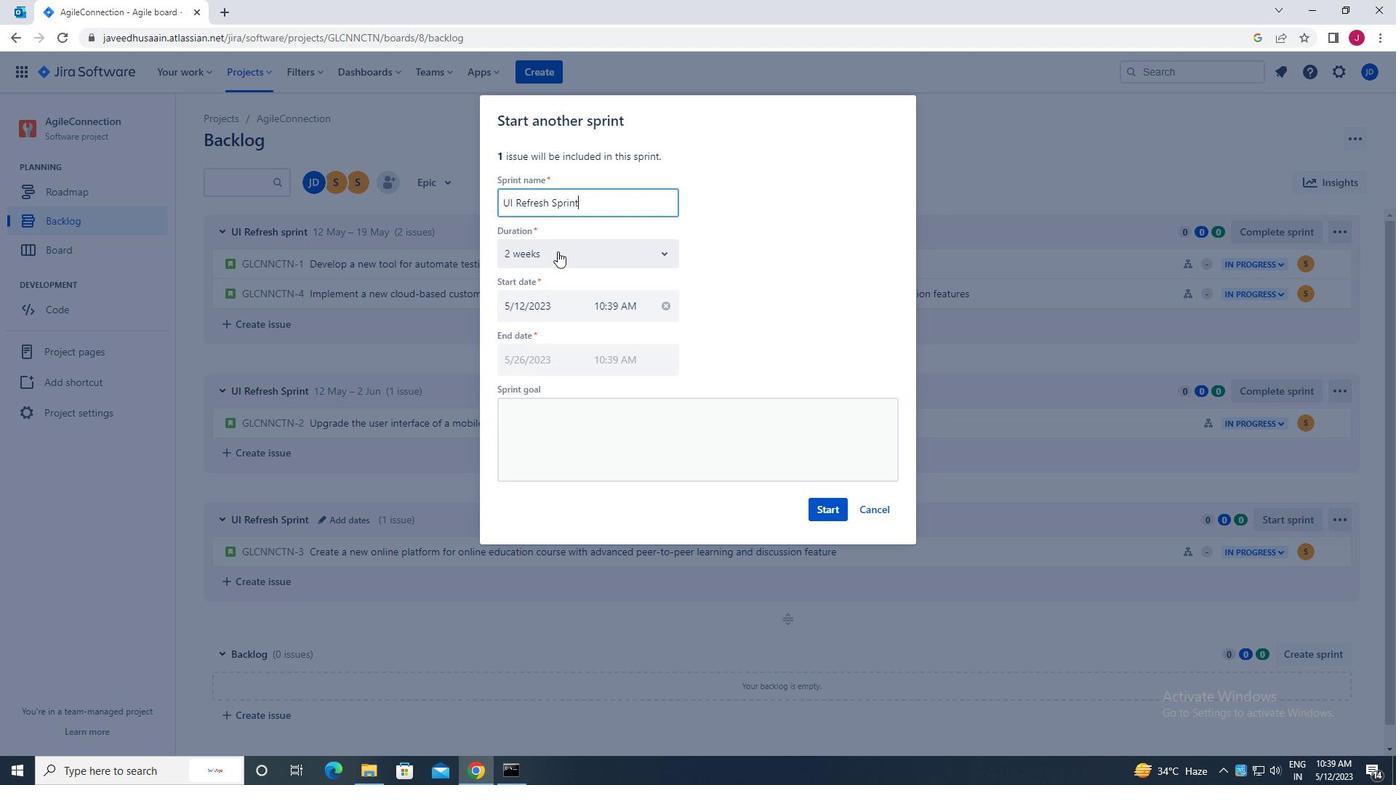 
Action: Mouse moved to (554, 313)
Screenshot: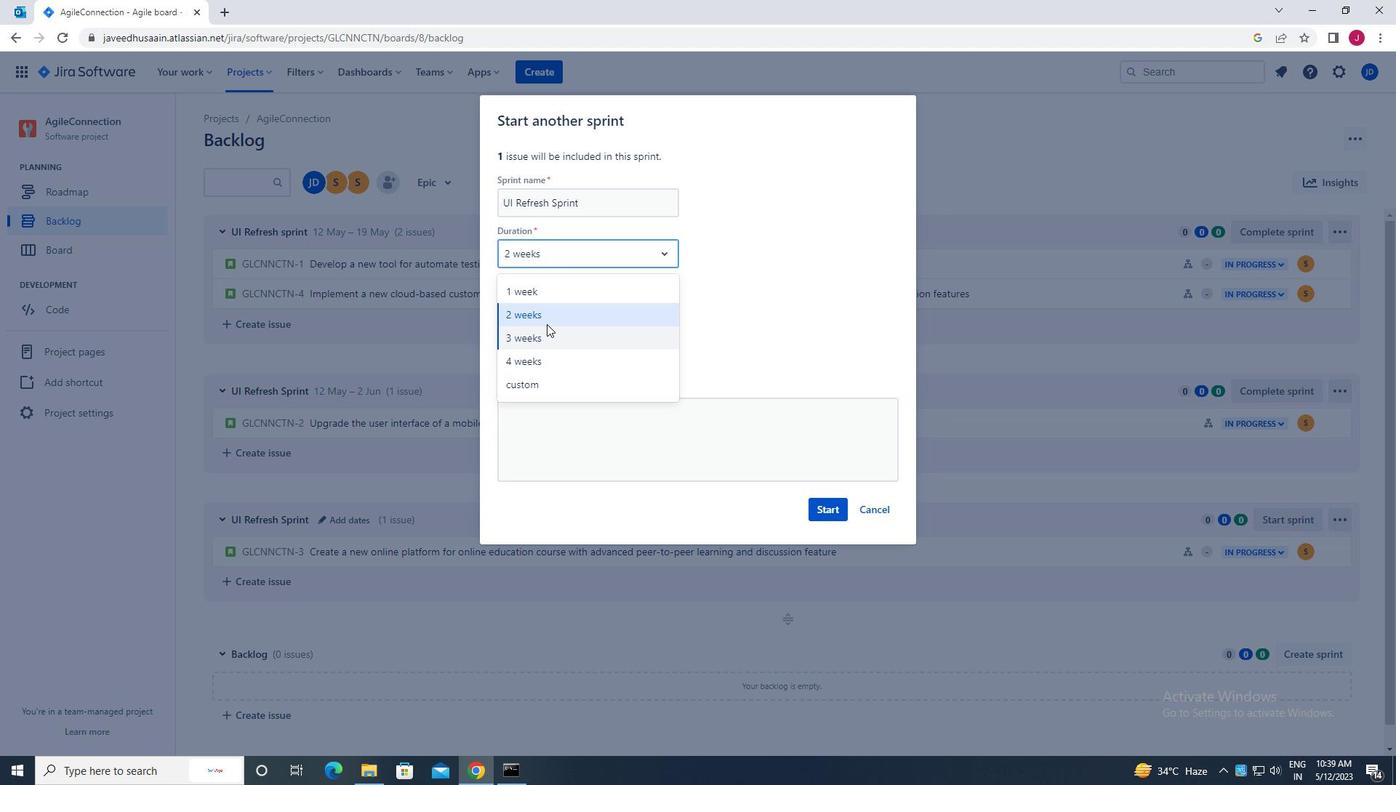 
Action: Mouse pressed left at (554, 313)
Screenshot: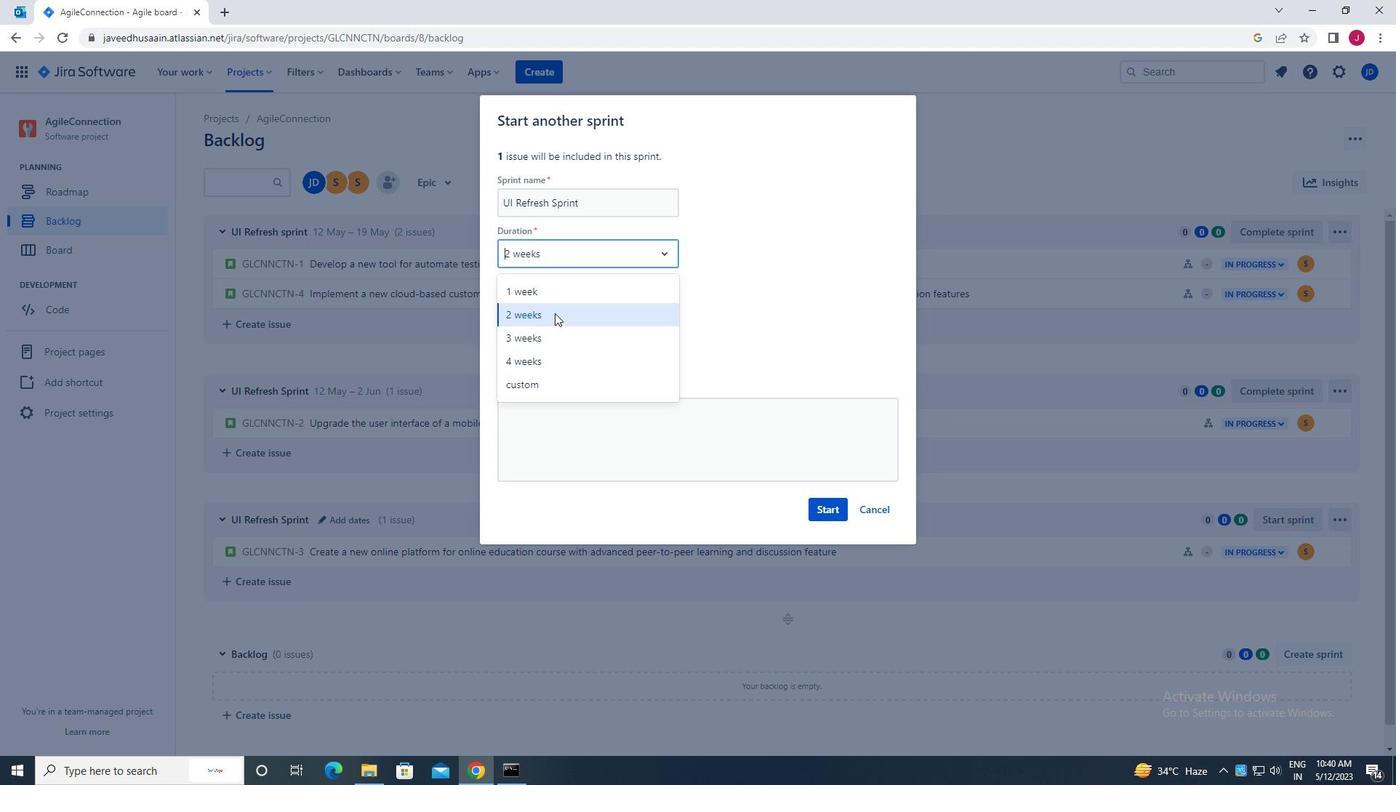 
Action: Mouse moved to (834, 511)
Screenshot: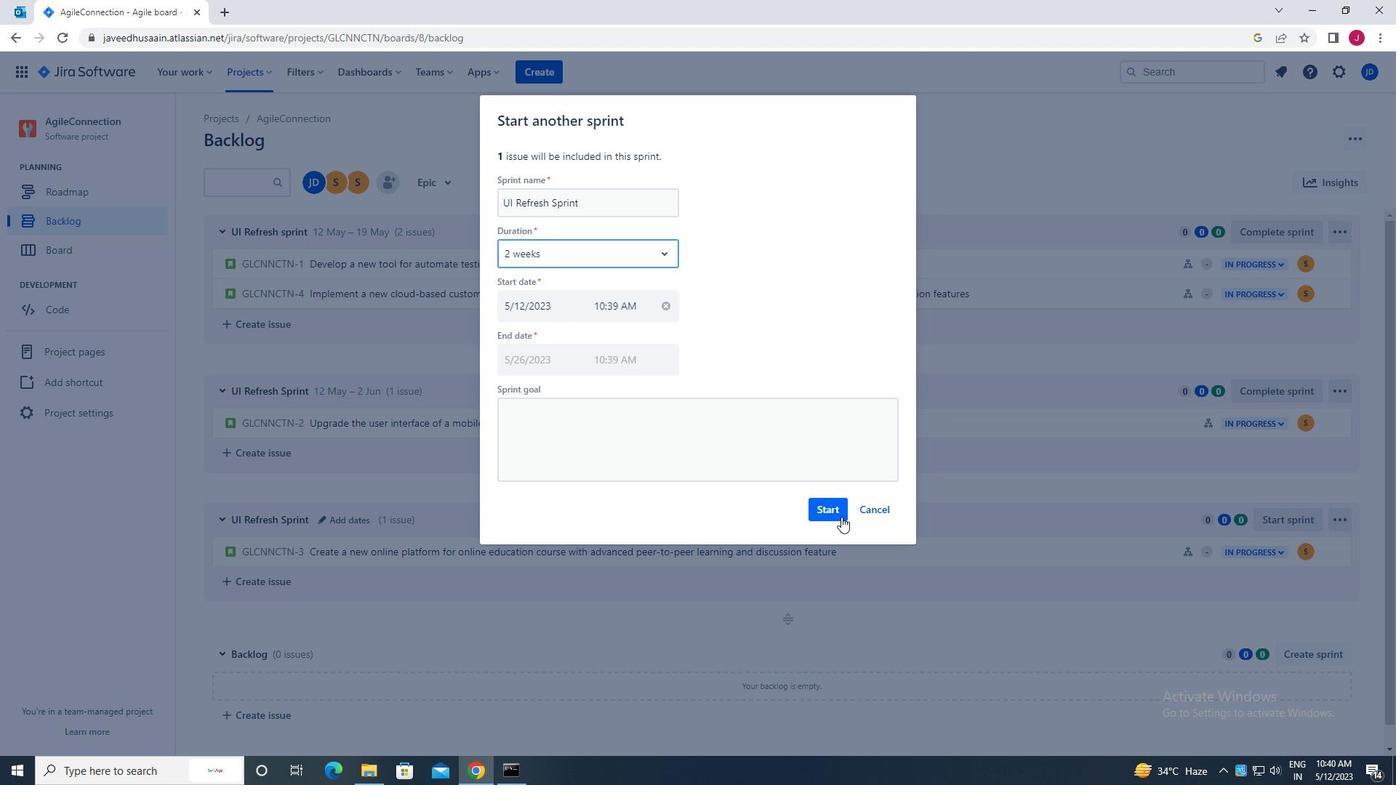 
Action: Mouse pressed left at (834, 511)
Screenshot: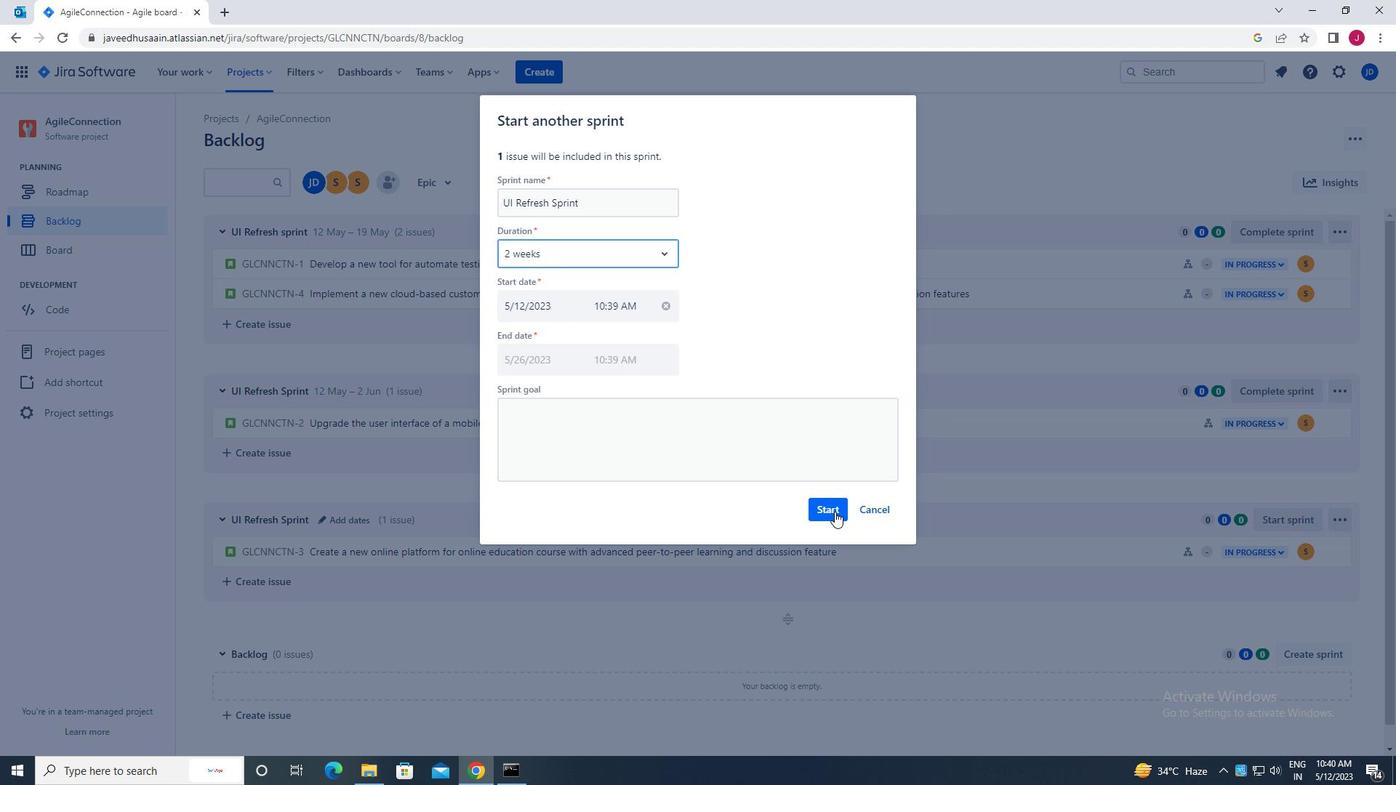 
Action: Mouse moved to (206, 316)
Screenshot: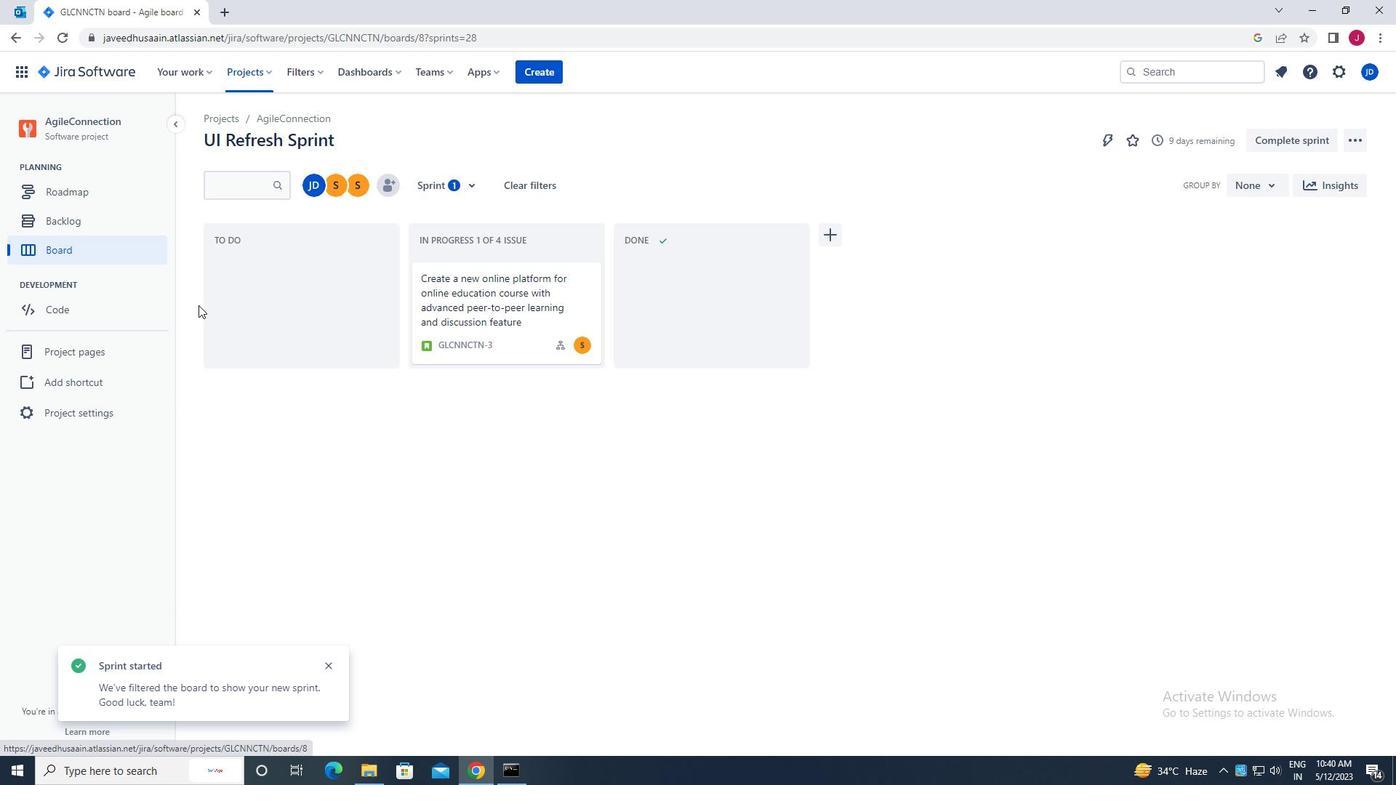 
